 Task: Forward email with the signature Haven Turner with the subject Confirmation of a call from softage.8@softage.net to softage.4@softage.net and softage.5@softage.net with BCC to softage.6@softage.net with the message I appreciate your attention to detail and thoroughness in this project.
Action: Mouse moved to (941, 143)
Screenshot: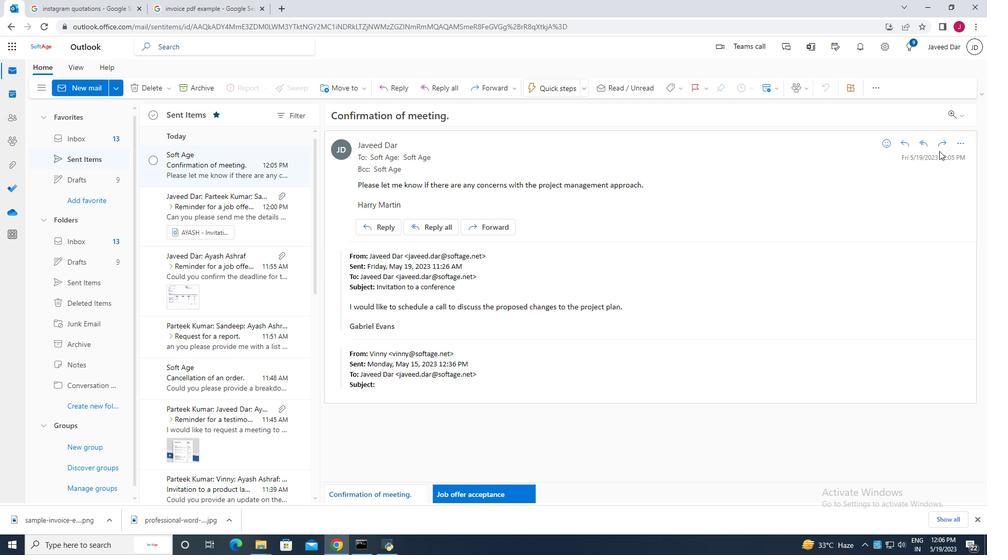 
Action: Mouse pressed left at (941, 143)
Screenshot: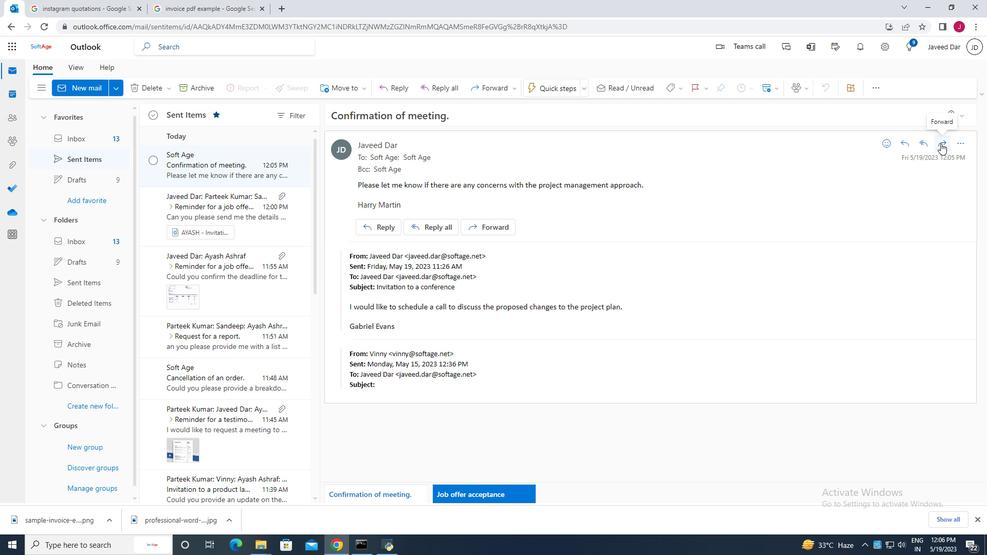 
Action: Mouse moved to (959, 120)
Screenshot: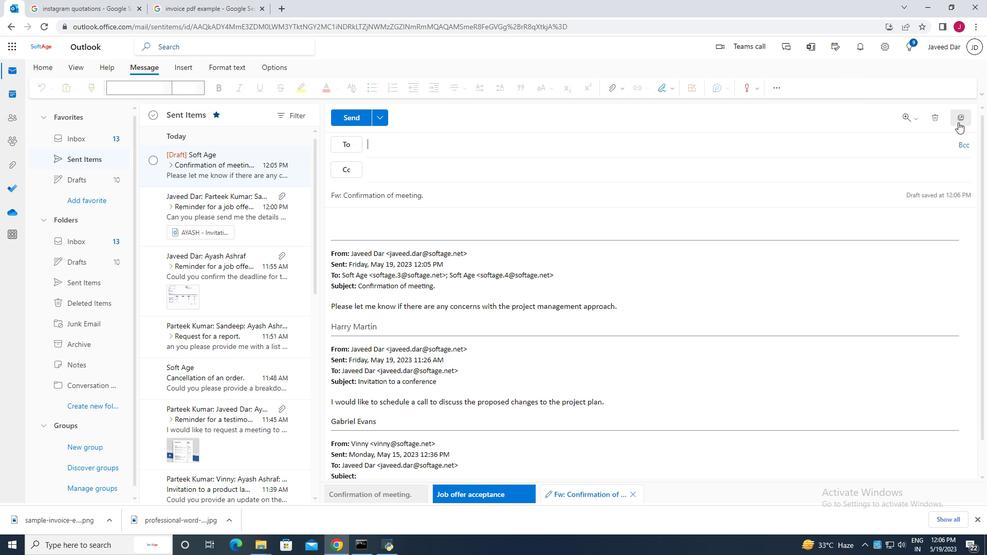 
Action: Mouse pressed left at (959, 120)
Screenshot: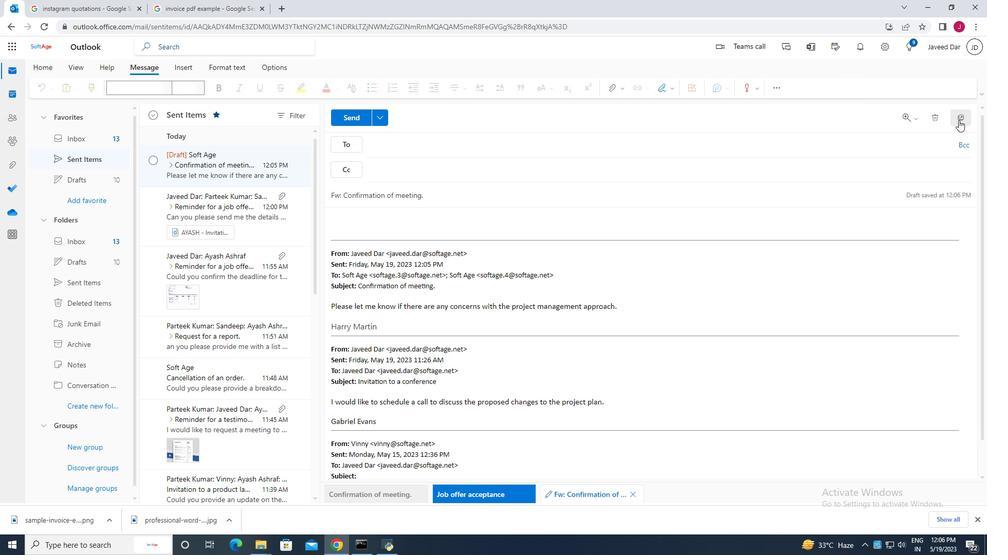 
Action: Mouse moved to (607, 20)
Screenshot: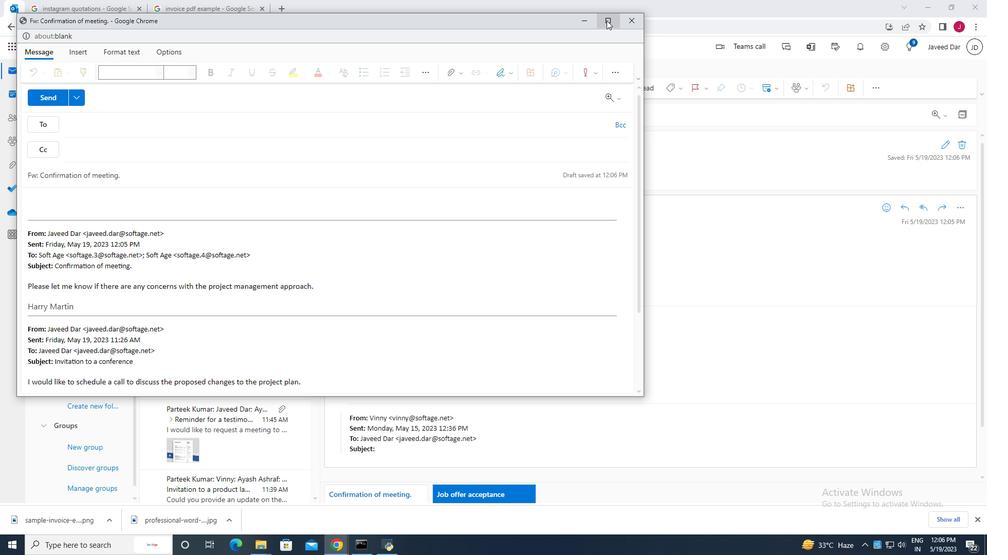 
Action: Mouse pressed left at (607, 20)
Screenshot: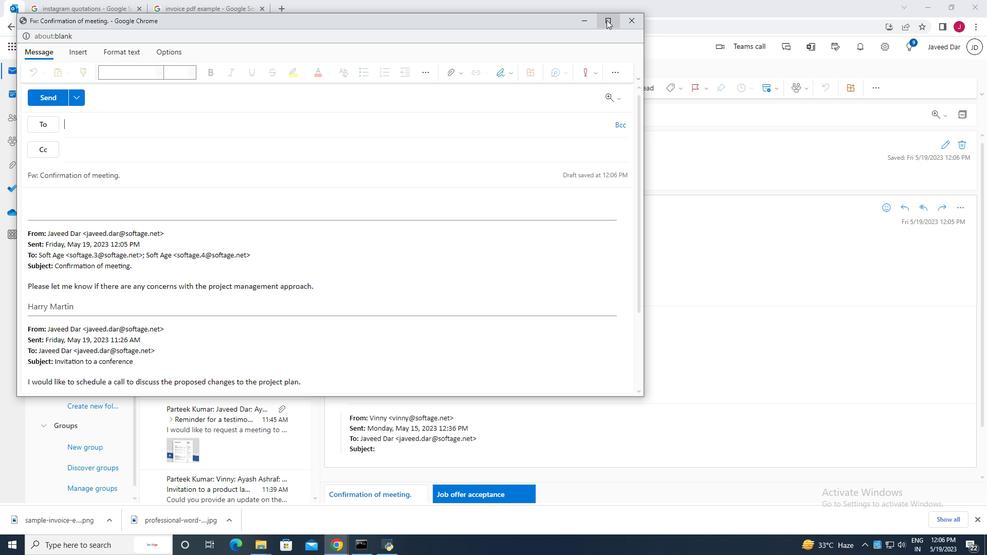 
Action: Mouse moved to (90, 110)
Screenshot: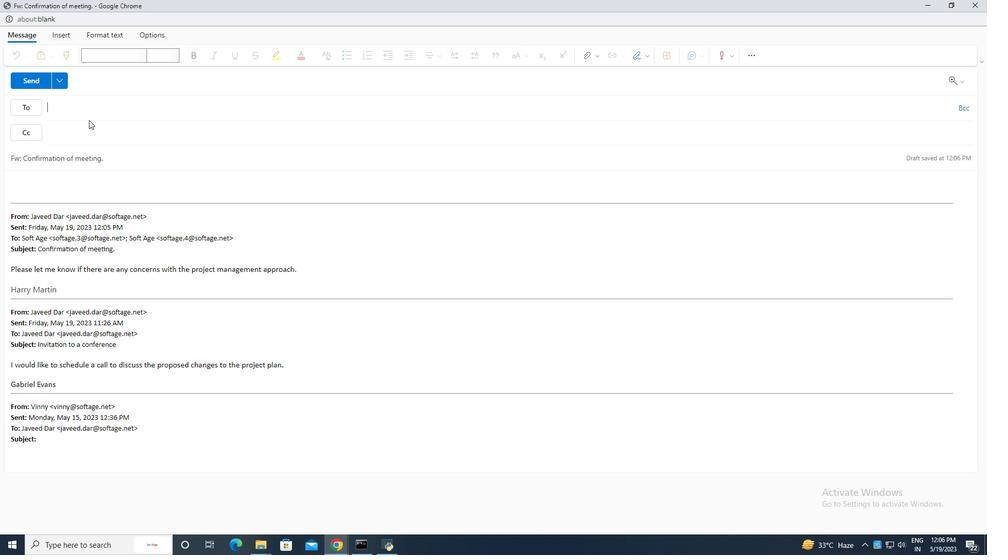 
Action: Mouse pressed left at (90, 110)
Screenshot: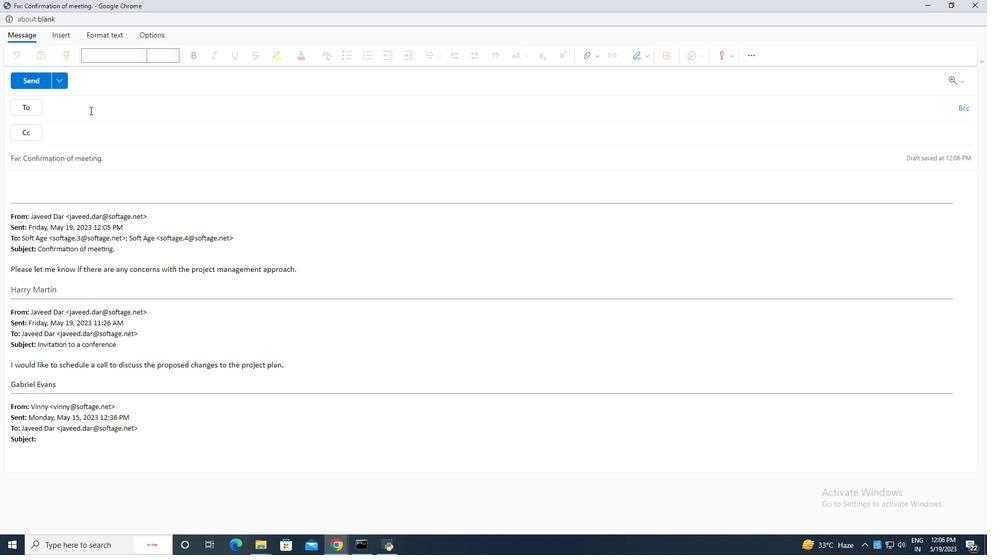 
Action: Mouse moved to (168, 201)
Screenshot: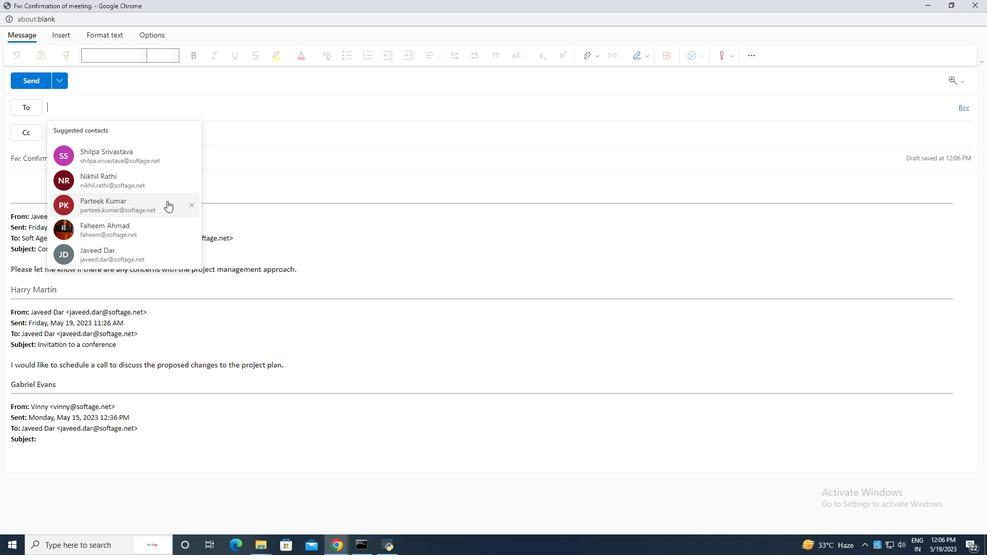 
Action: Mouse pressed left at (168, 201)
Screenshot: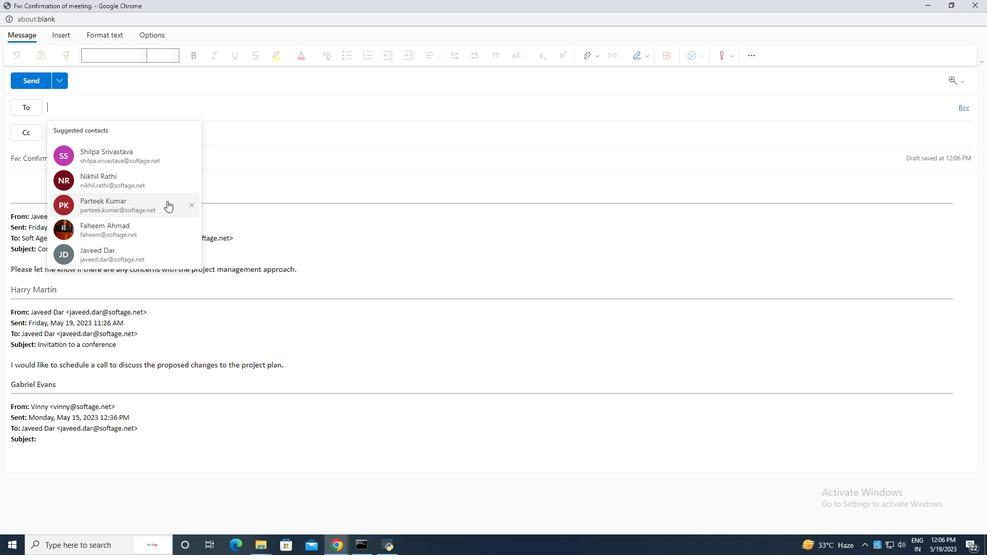 
Action: Mouse moved to (147, 106)
Screenshot: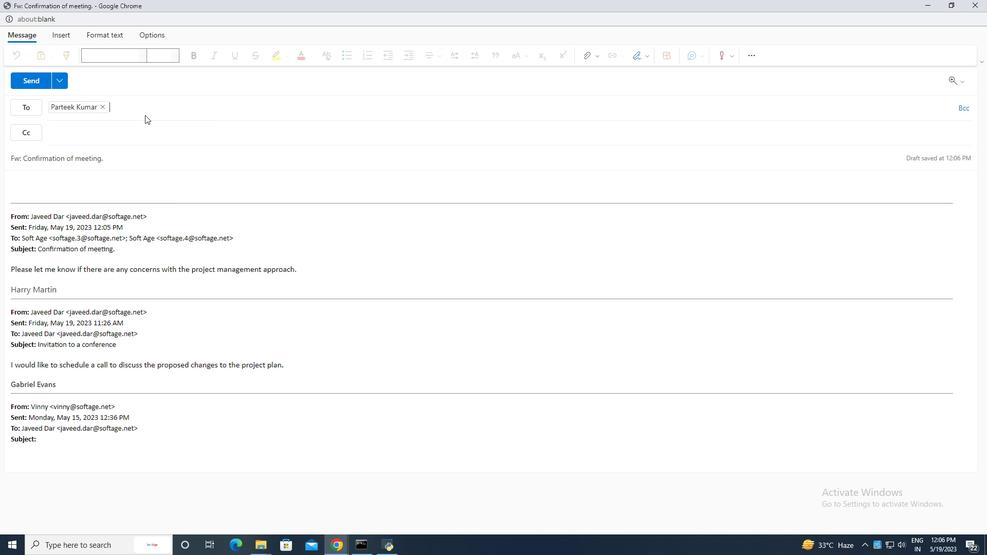 
Action: Mouse pressed left at (147, 106)
Screenshot: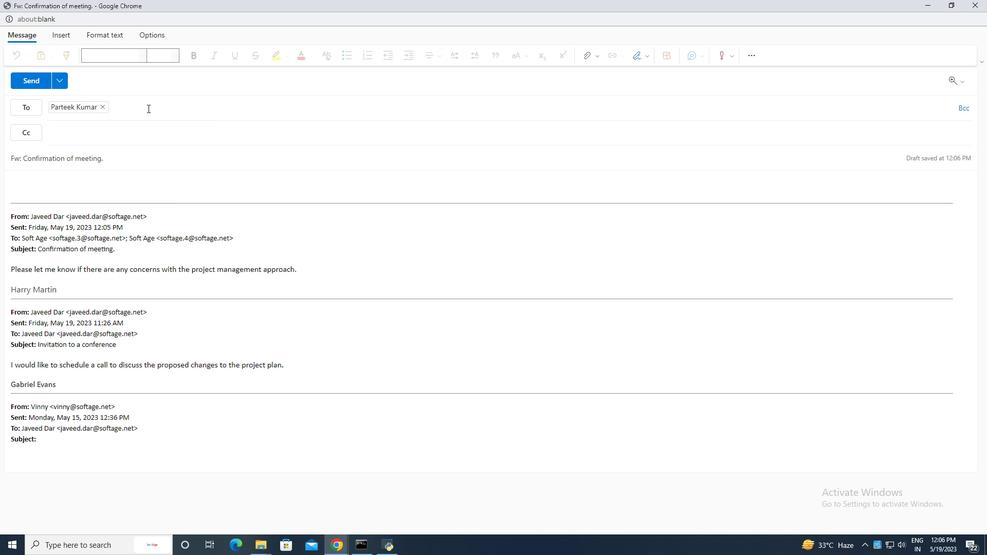 
Action: Mouse moved to (182, 162)
Screenshot: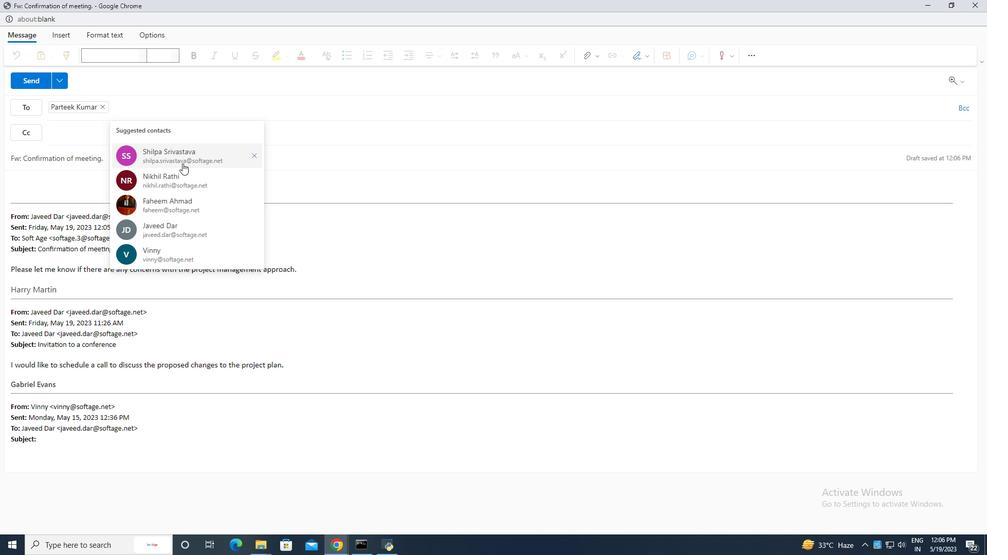 
Action: Key pressed ayy
Screenshot: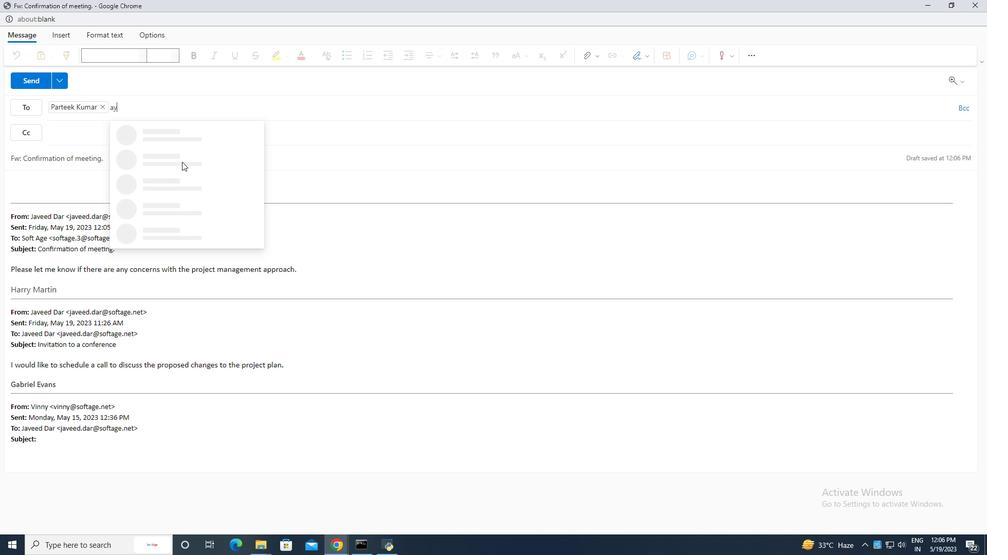 
Action: Mouse moved to (203, 148)
Screenshot: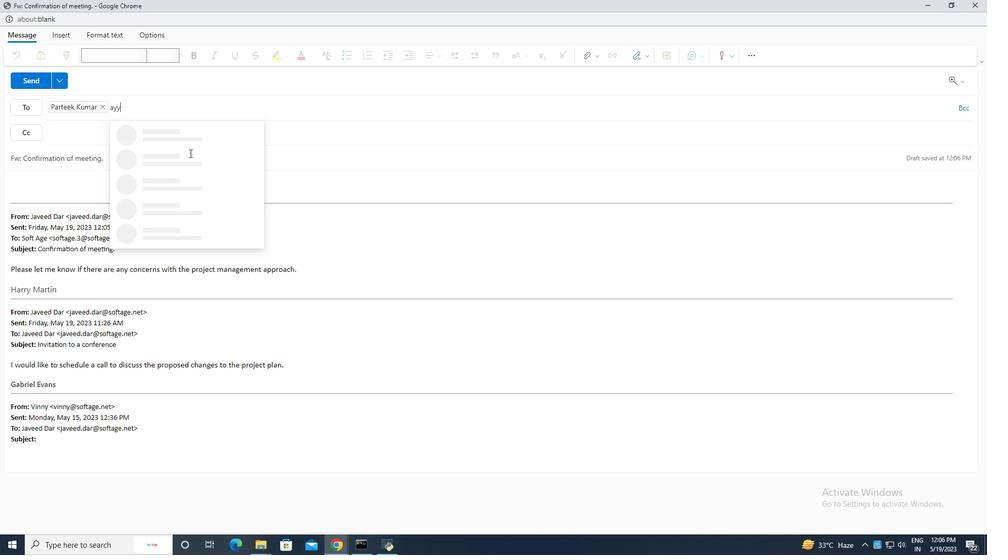 
Action: Key pressed <Key.backspace>
Screenshot: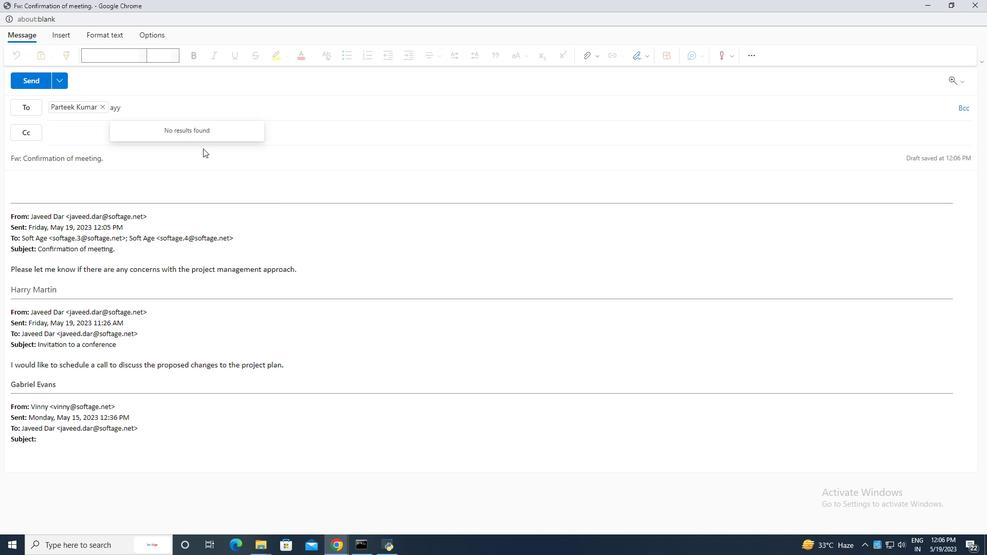 
Action: Mouse moved to (218, 159)
Screenshot: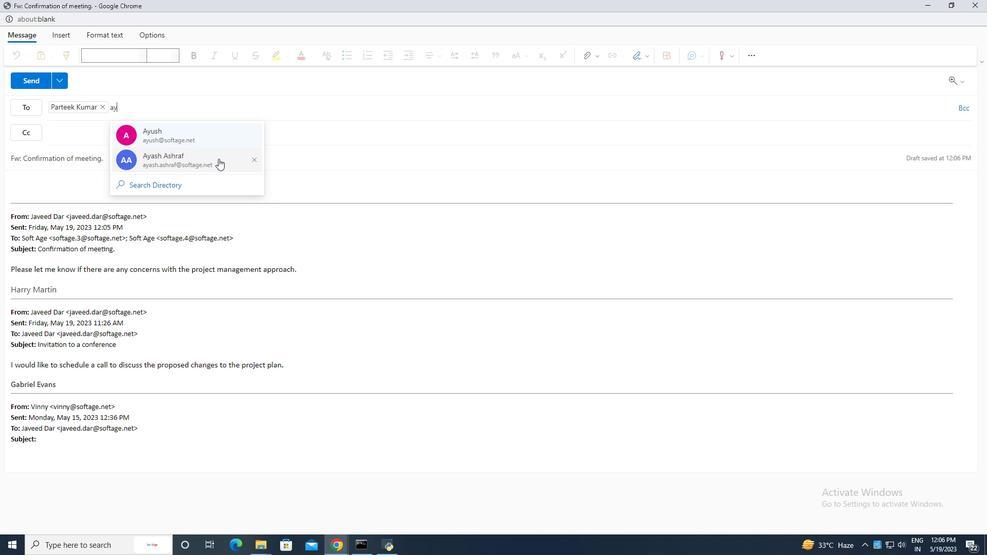 
Action: Mouse pressed left at (218, 159)
Screenshot: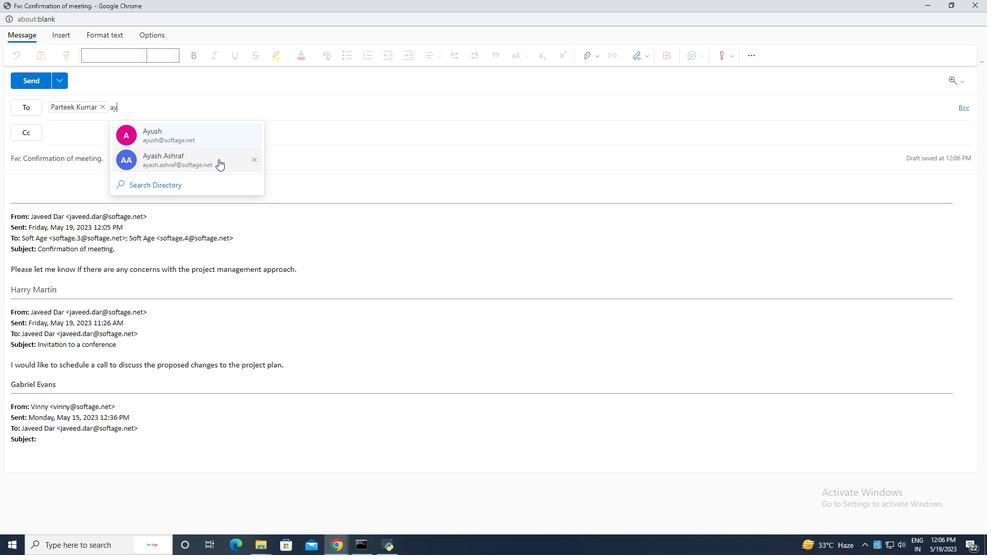 
Action: Mouse moved to (141, 135)
Screenshot: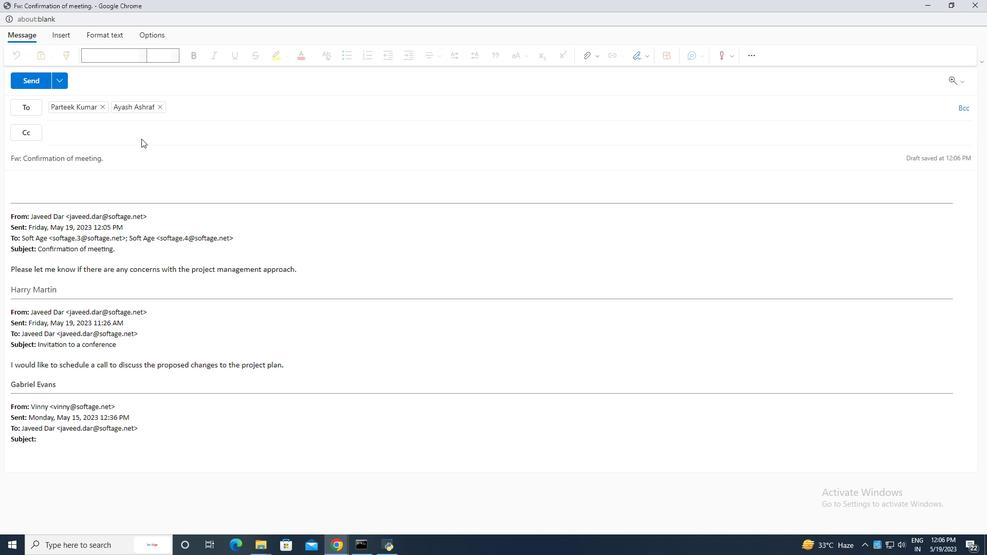 
Action: Mouse pressed left at (141, 135)
Screenshot: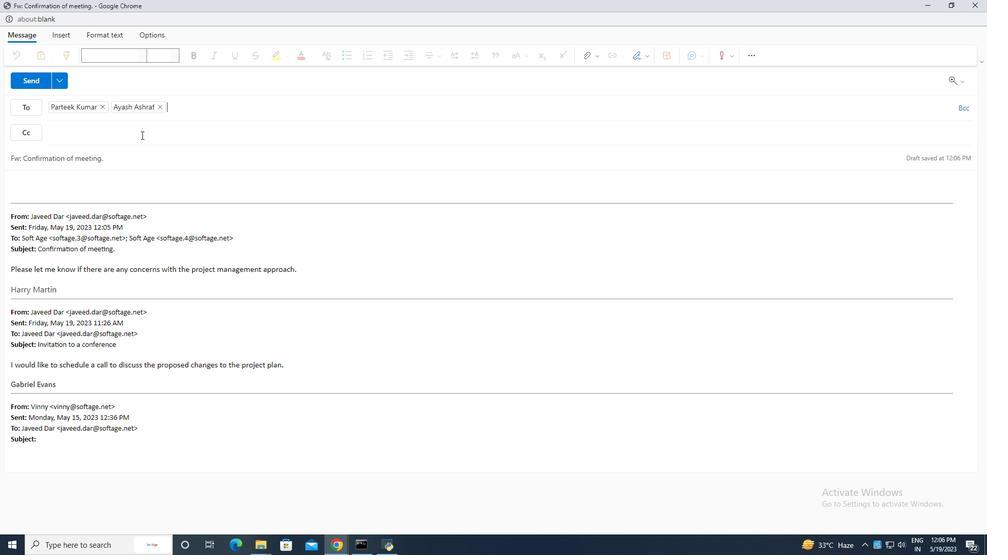 
Action: Mouse moved to (229, 109)
Screenshot: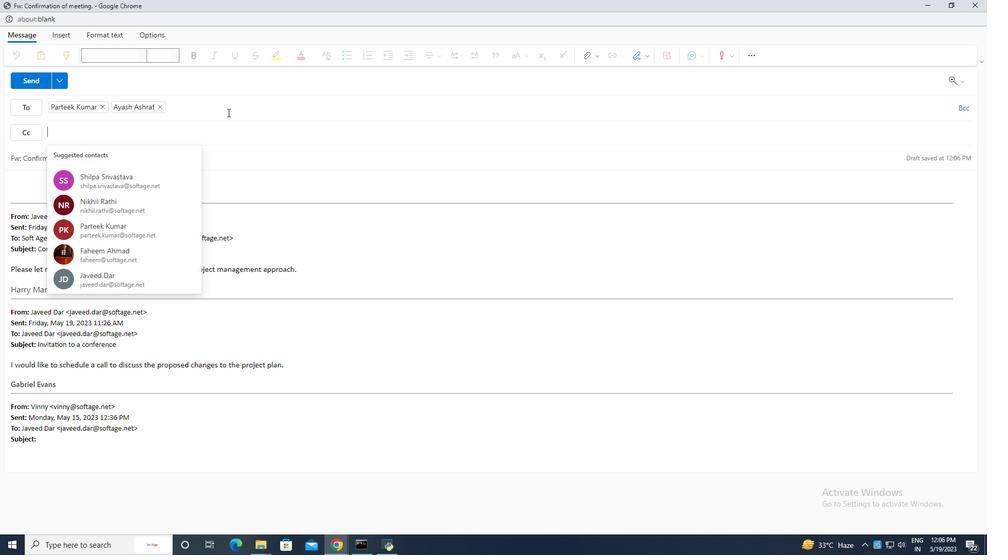 
Action: Mouse pressed left at (229, 109)
Screenshot: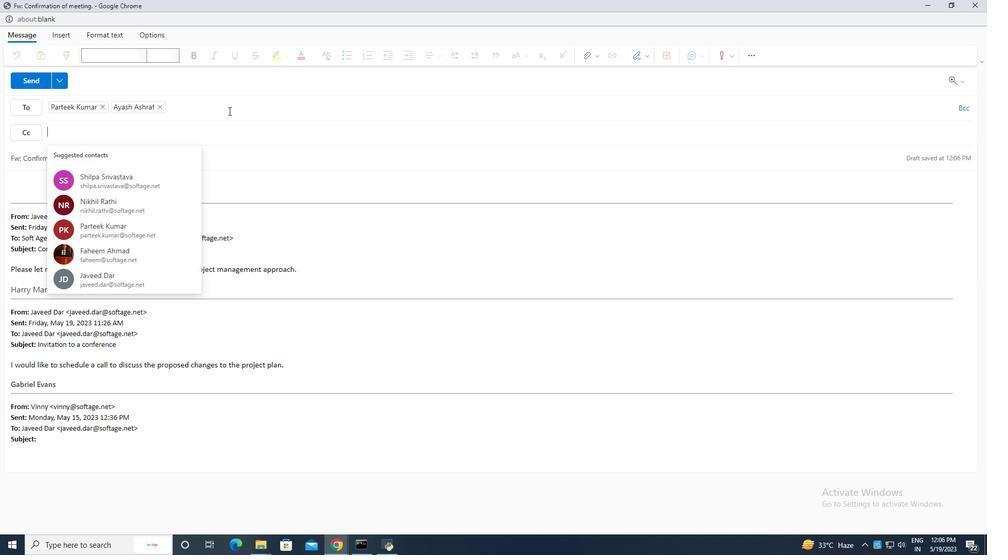 
Action: Mouse moved to (126, 161)
Screenshot: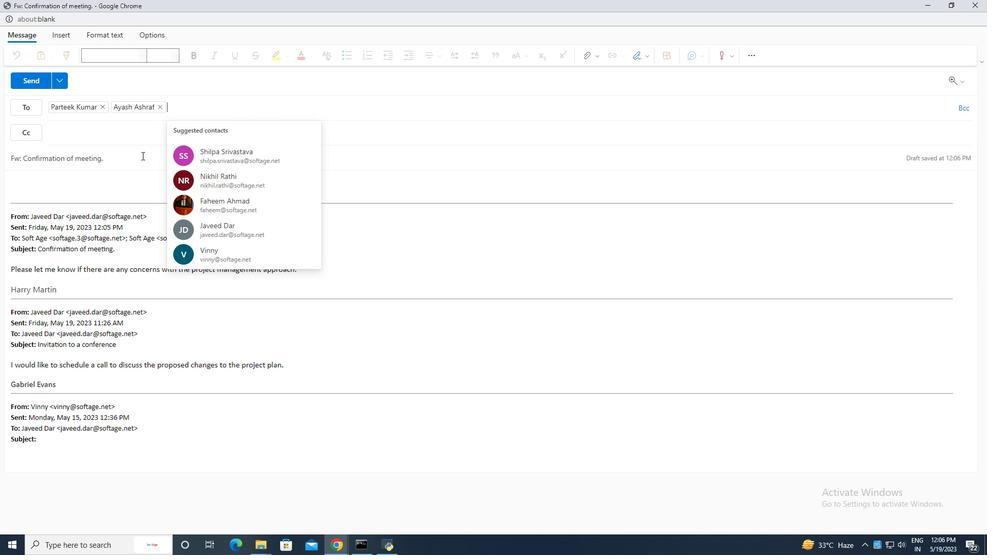 
Action: Mouse pressed left at (126, 161)
Screenshot: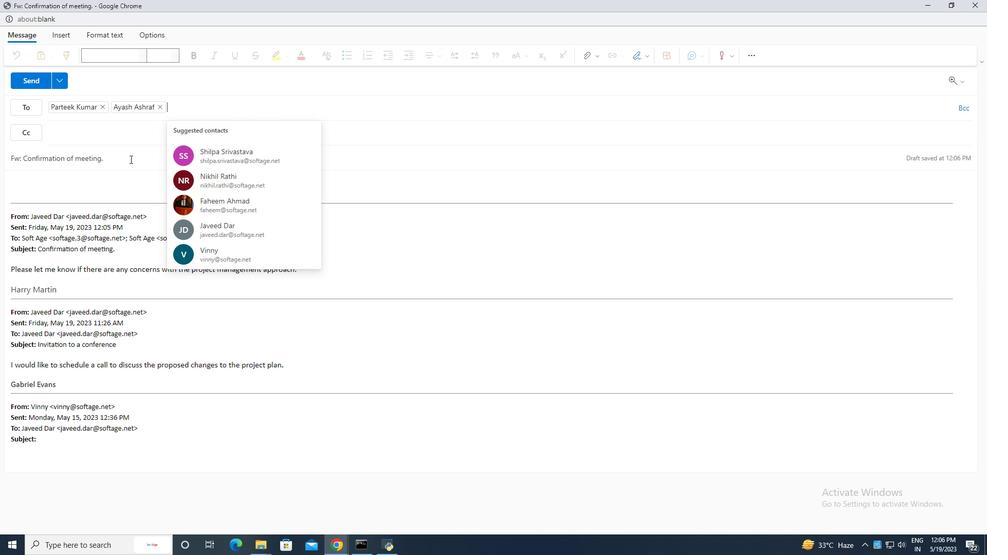 
Action: Key pressed <Key.backspace><Key.backspace><Key.backspace><Key.backspace><Key.backspace><Key.backspace><Key.backspace><Key.backspace><Key.backspace><Key.backspace><Key.backspace><Key.backspace><Key.backspace><Key.backspace><Key.backspace><Key.backspace><Key.backspace><Key.backspace><Key.backspace><Key.backspace><Key.backspace><Key.backspace><Key.backspace><Key.backspace><Key.backspace><Key.backspace><Key.backspace><Key.backspace><Key.backspace><Key.backspace><Key.backspace><Key.backspace><Key.caps_lock>C<Key.caps_lock>onfirmation<Key.space>of<Key.space>call<Key.space><Key.backspace>.
Screenshot: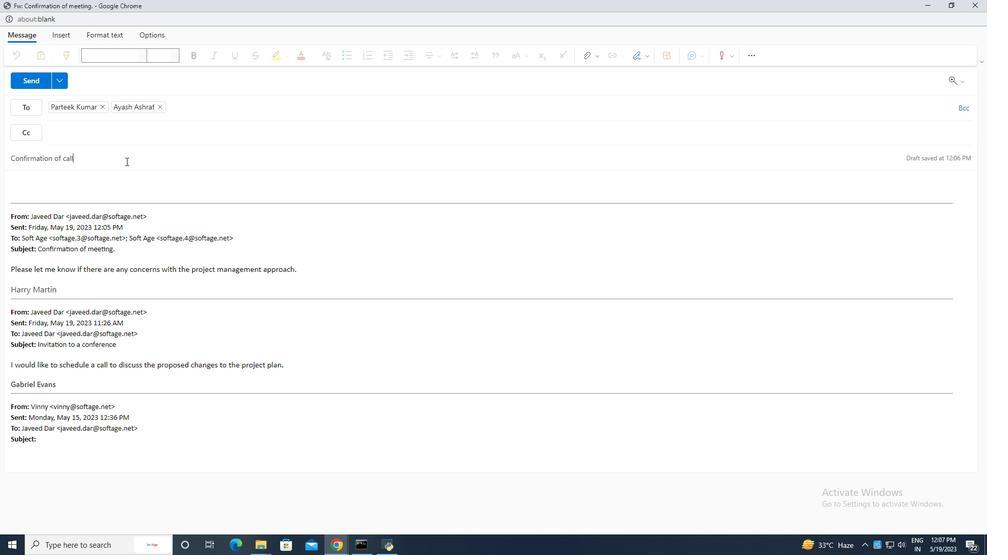
Action: Mouse moved to (121, 183)
Screenshot: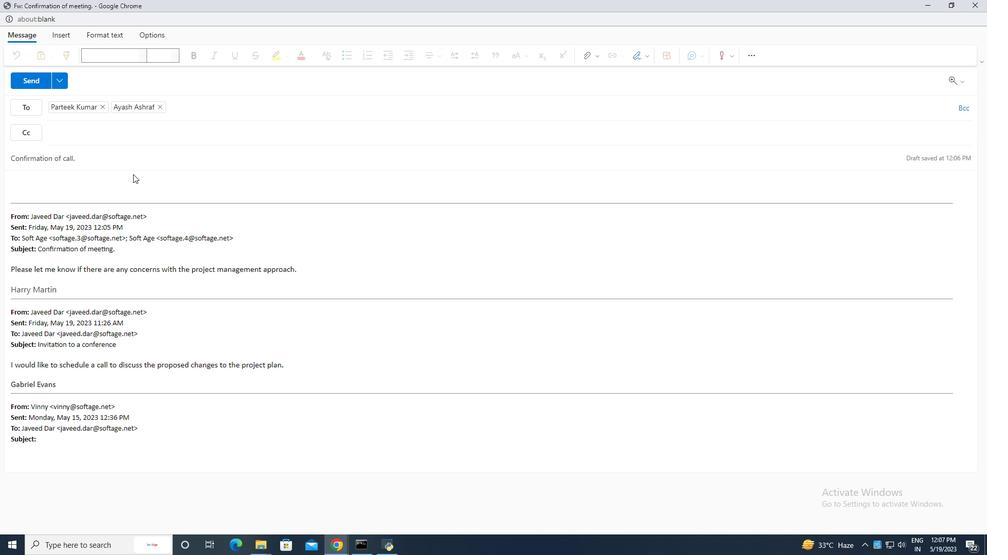 
Action: Mouse pressed left at (121, 183)
Screenshot: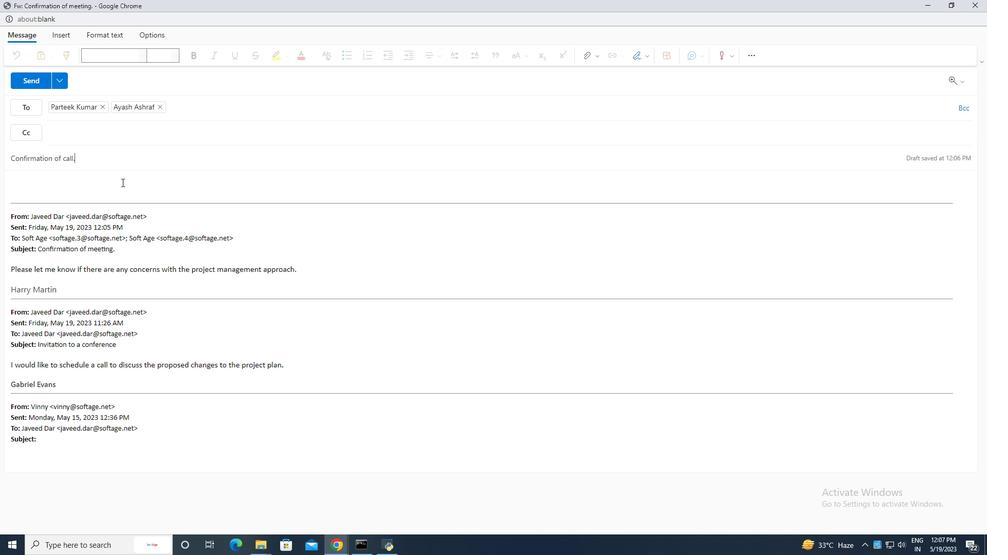 
Action: Key pressed <Key.caps_lock>I<Key.caps_lock><Key.space>appreciate<Key.space>your<Key.space>attention<Key.space>to<Key.space>detail<Key.space>and<Key.space>throughness<Key.space>in<Key.space>this<Key.space>project
Screenshot: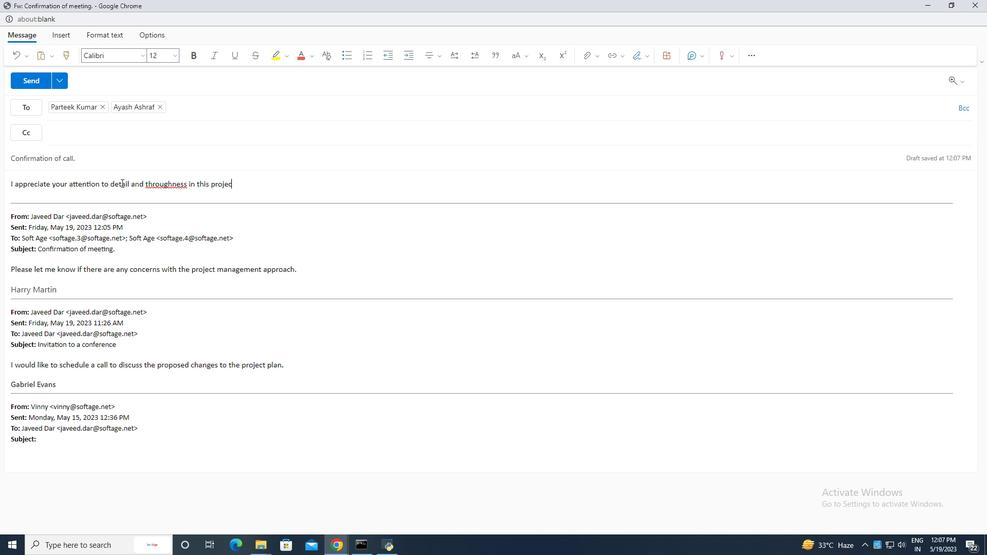 
Action: Mouse moved to (151, 185)
Screenshot: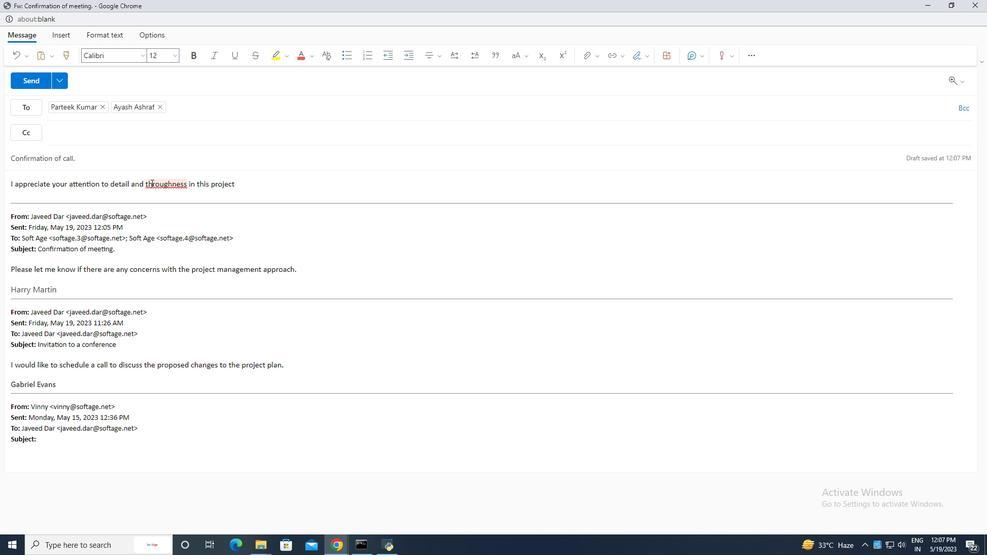 
Action: Mouse pressed left at (151, 185)
Screenshot: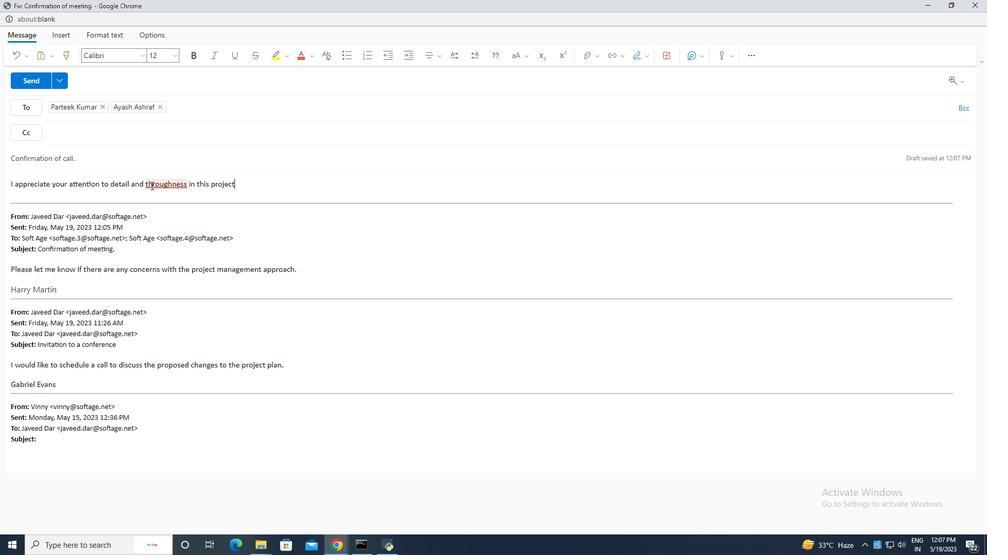 
Action: Mouse moved to (154, 187)
Screenshot: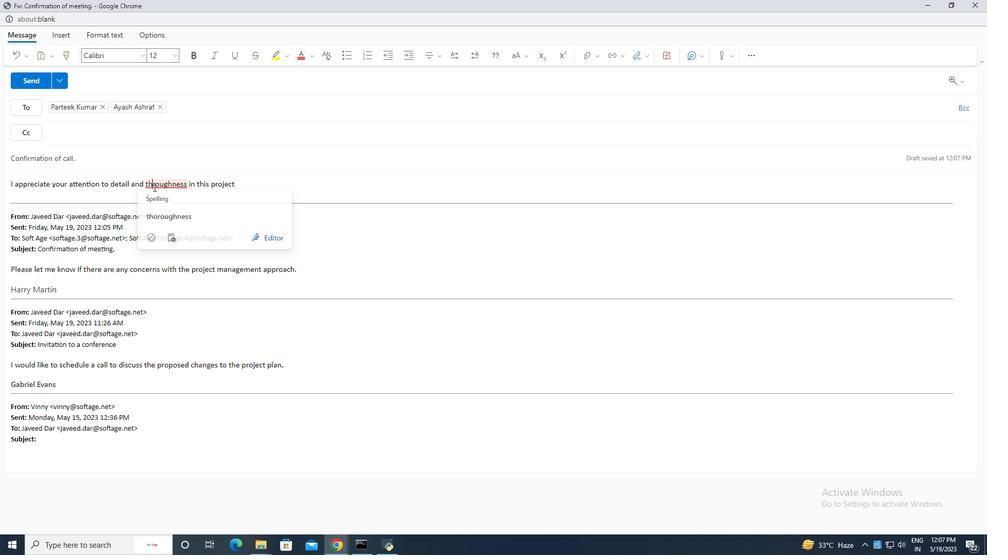 
Action: Key pressed o
Screenshot: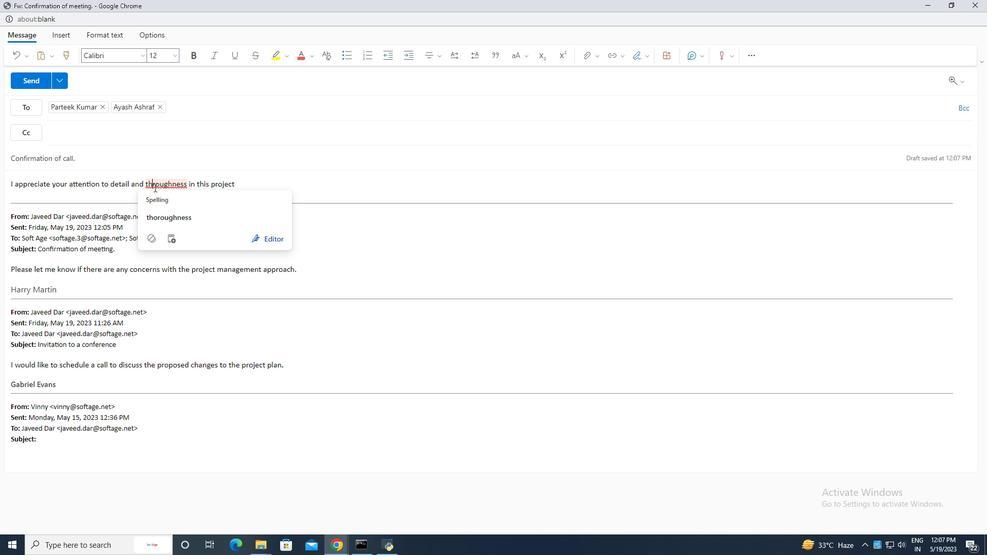 
Action: Mouse moved to (238, 188)
Screenshot: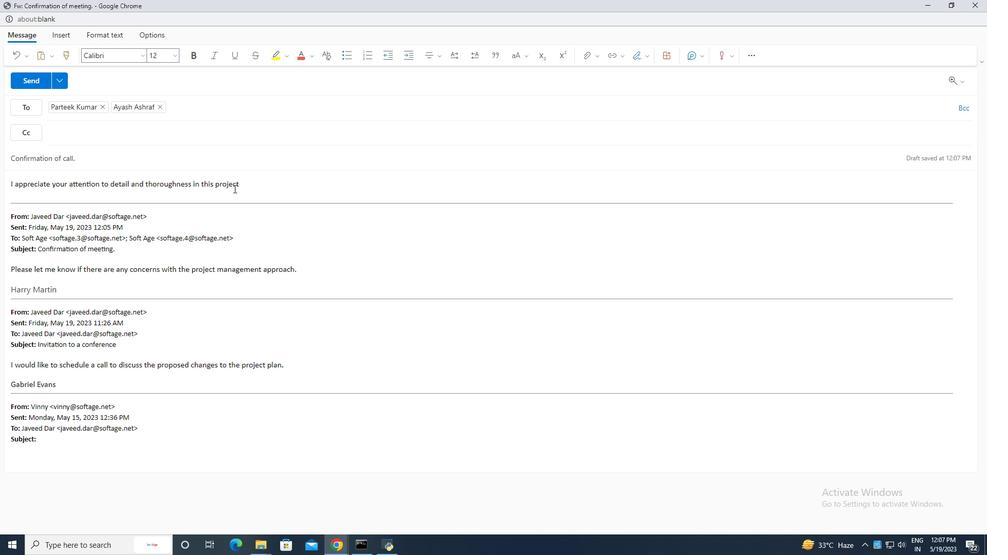 
Action: Mouse pressed left at (238, 188)
Screenshot: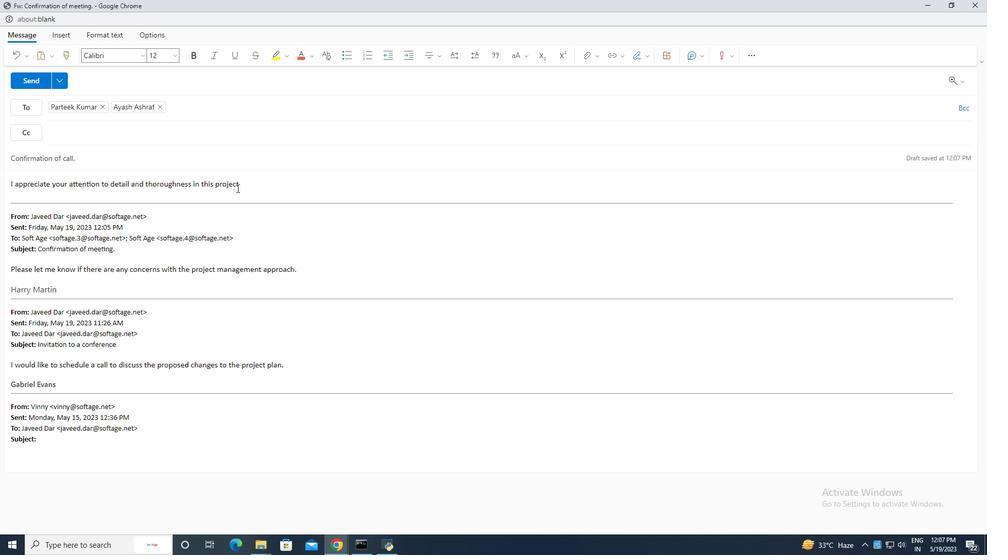 
Action: Mouse moved to (251, 186)
Screenshot: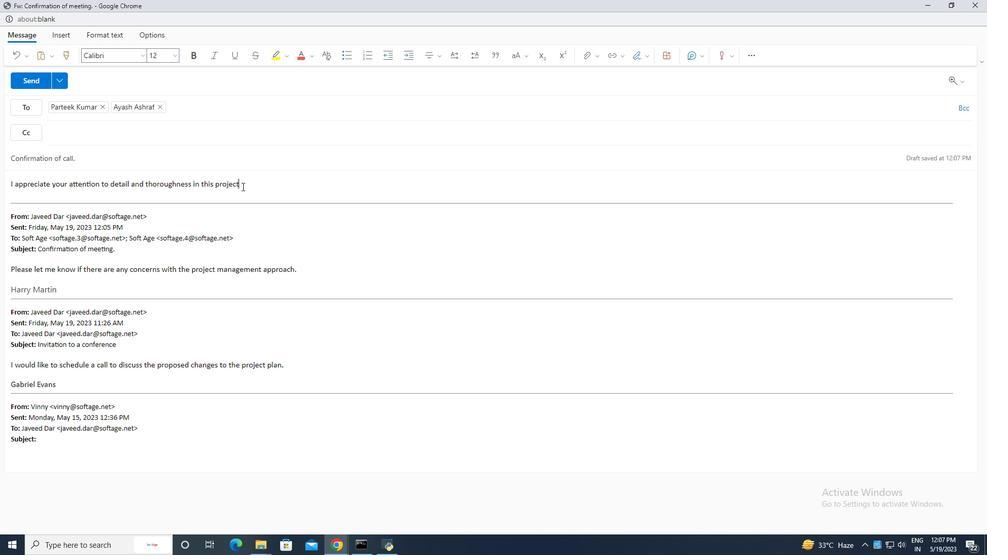 
Action: Key pressed .
Screenshot: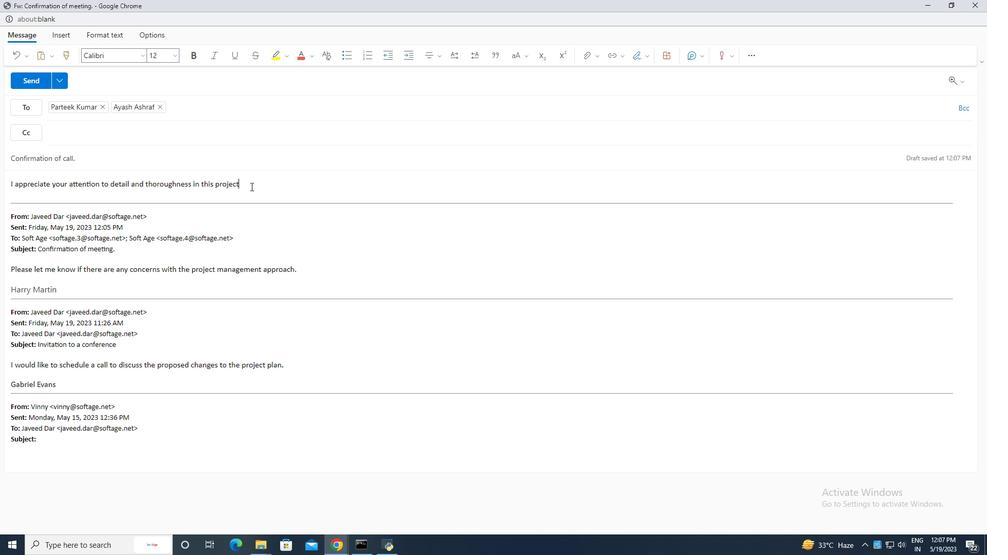 
Action: Mouse moved to (162, 106)
Screenshot: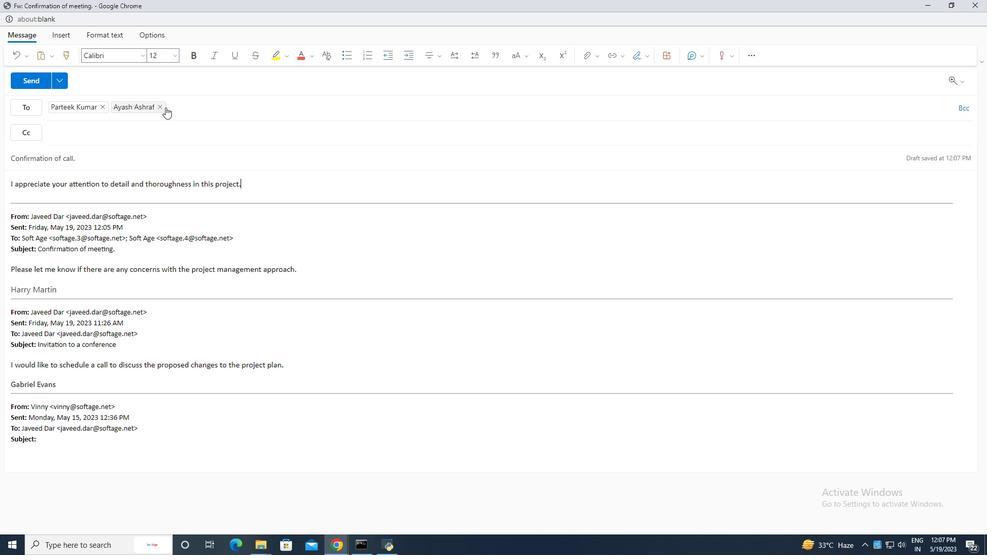 
Action: Mouse pressed left at (162, 106)
Screenshot: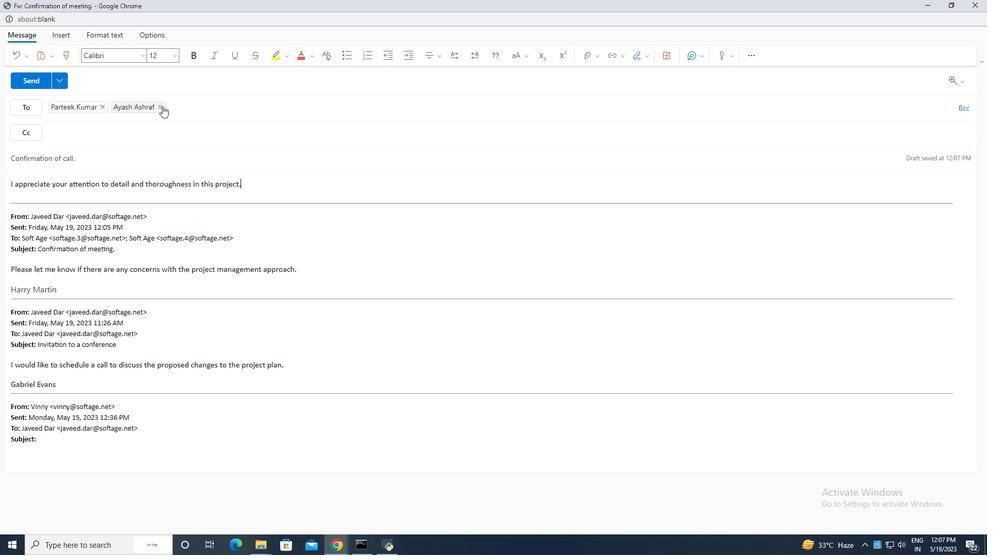 
Action: Mouse moved to (108, 110)
Screenshot: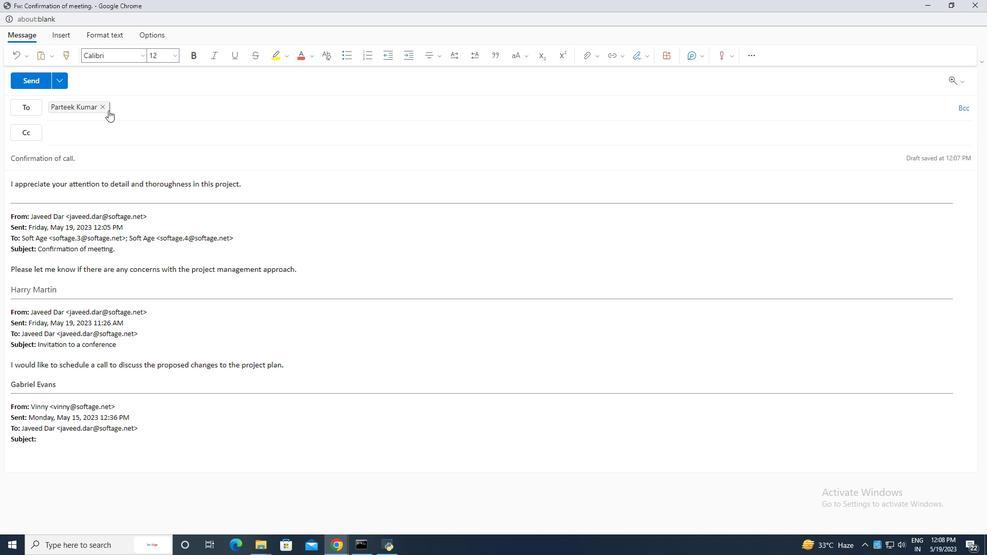 
Action: Mouse pressed left at (108, 110)
Screenshot: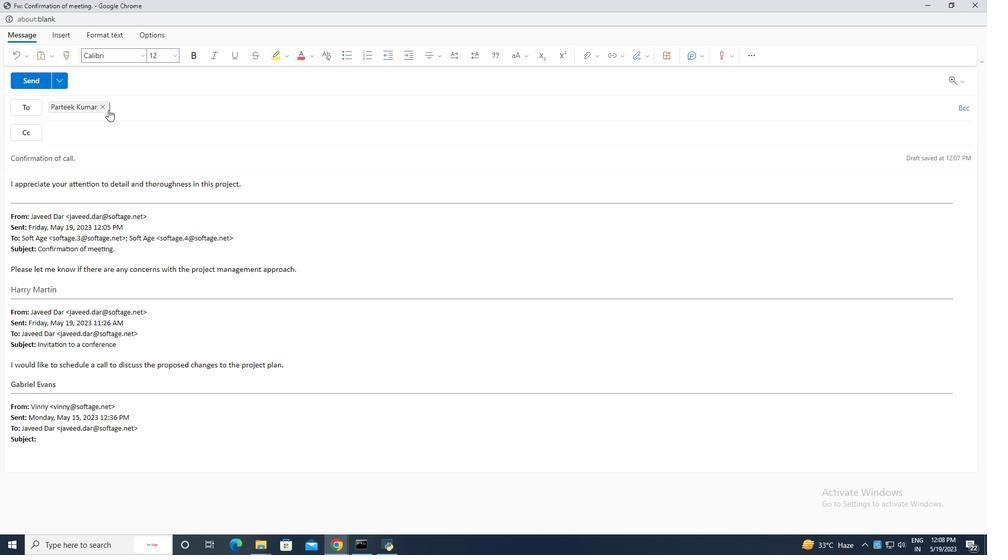 
Action: Mouse moved to (104, 106)
Screenshot: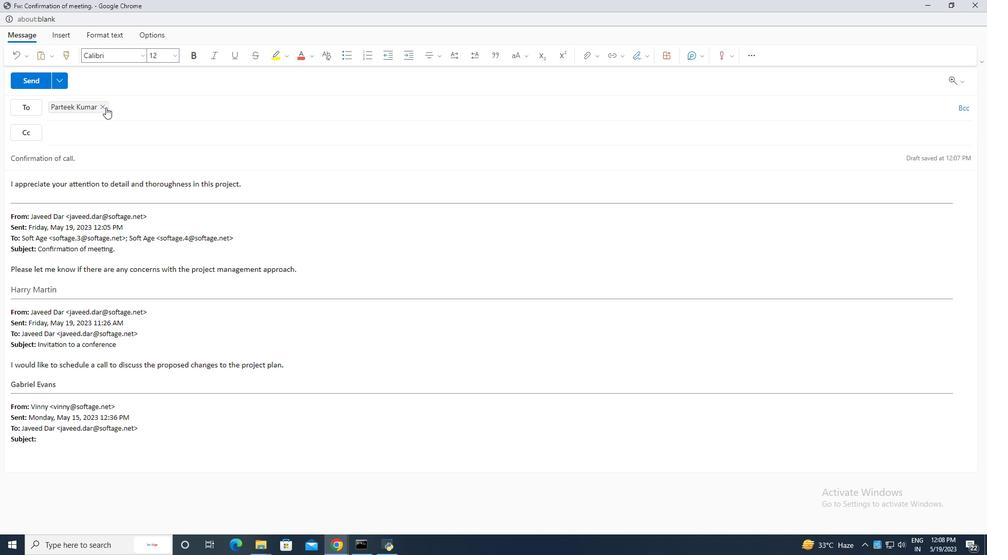 
Action: Mouse pressed left at (104, 106)
Screenshot: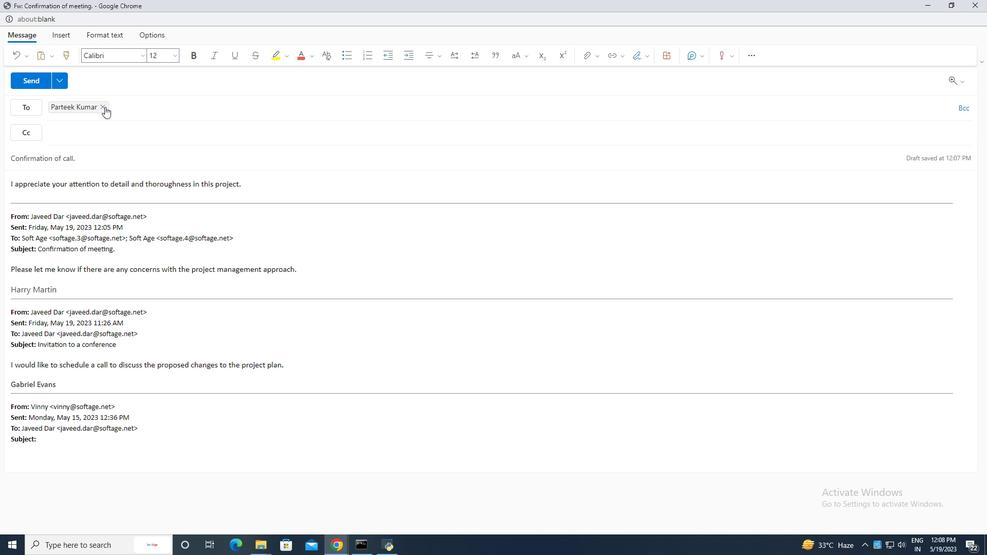 
Action: Mouse moved to (106, 108)
Screenshot: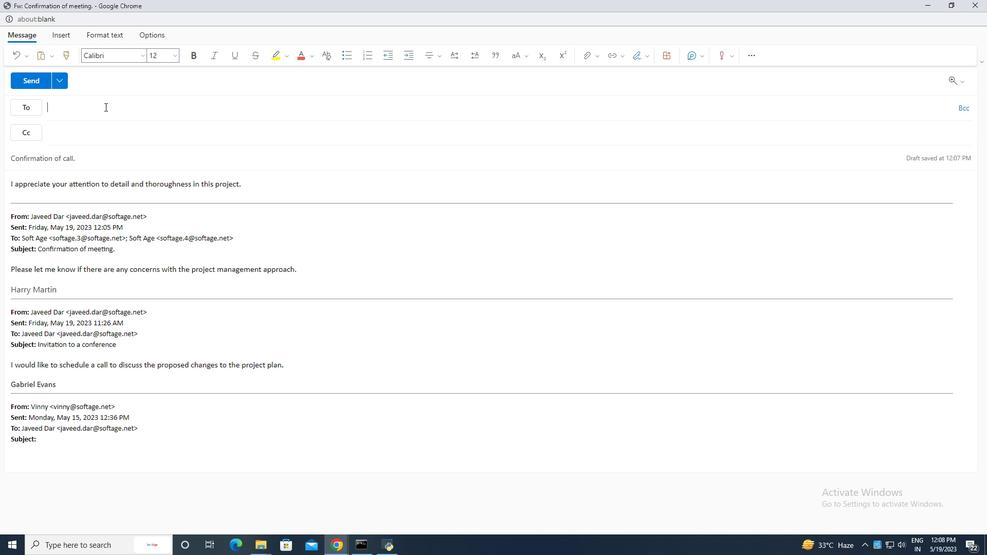 
Action: Mouse pressed left at (106, 108)
Screenshot: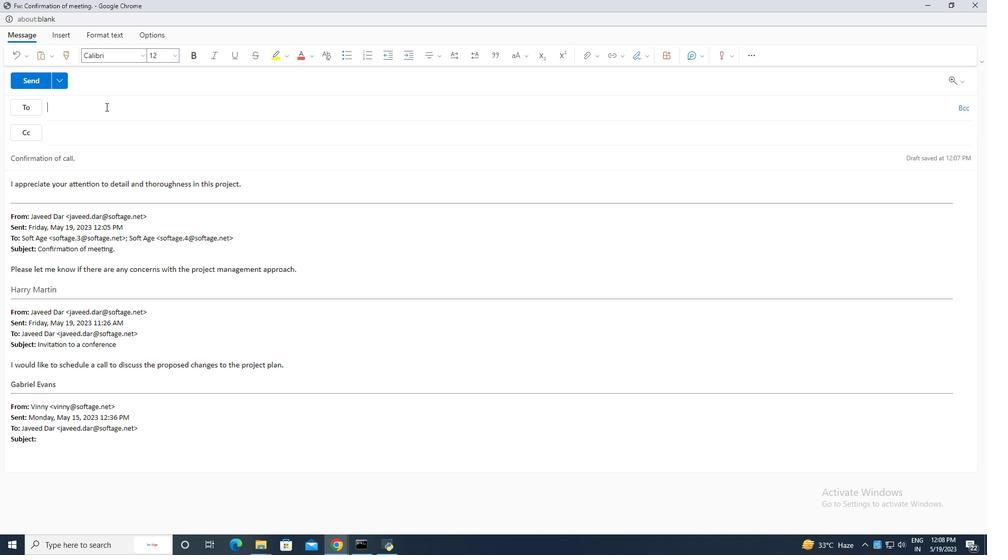 
Action: Mouse moved to (108, 108)
Screenshot: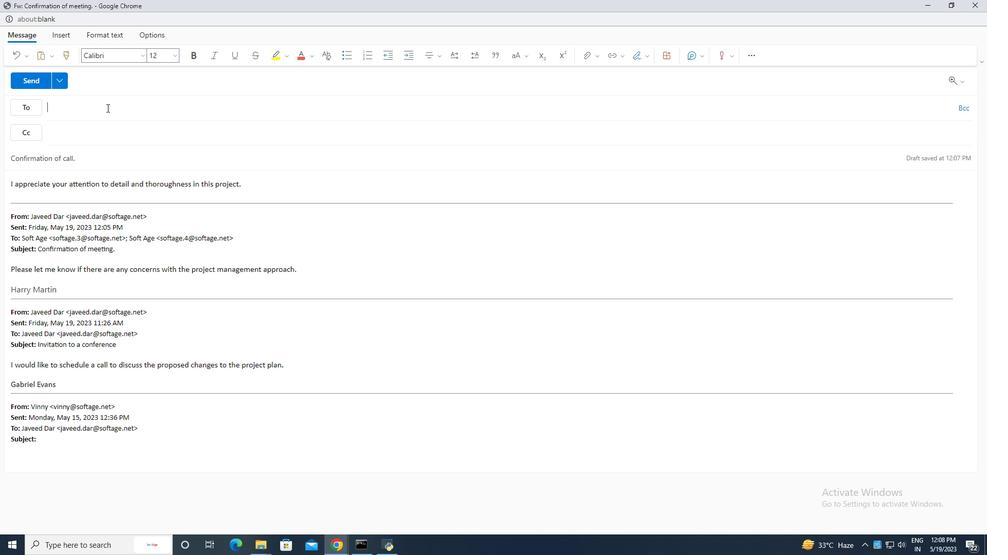 
Action: Key pressed sog<Key.backspace>ftage.4
Screenshot: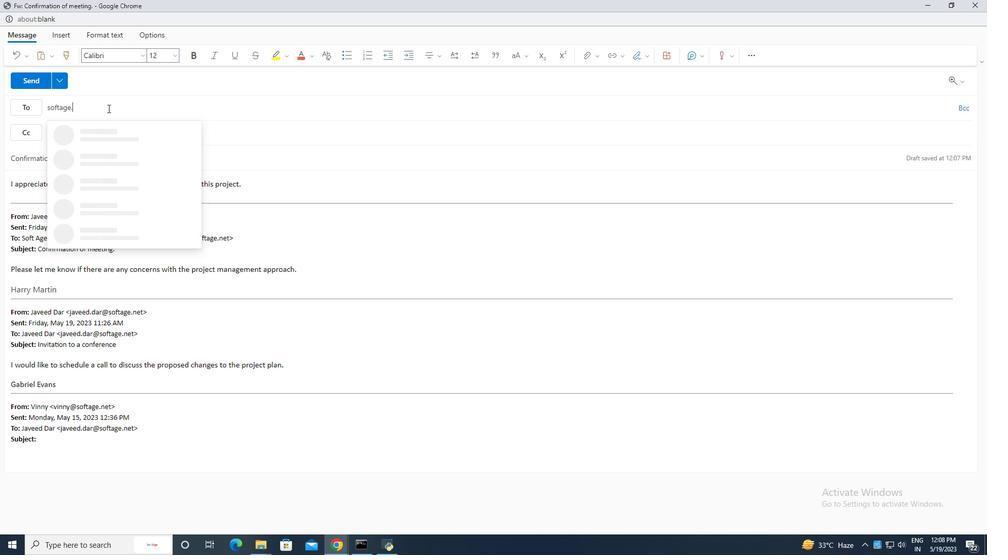 
Action: Mouse moved to (110, 135)
Screenshot: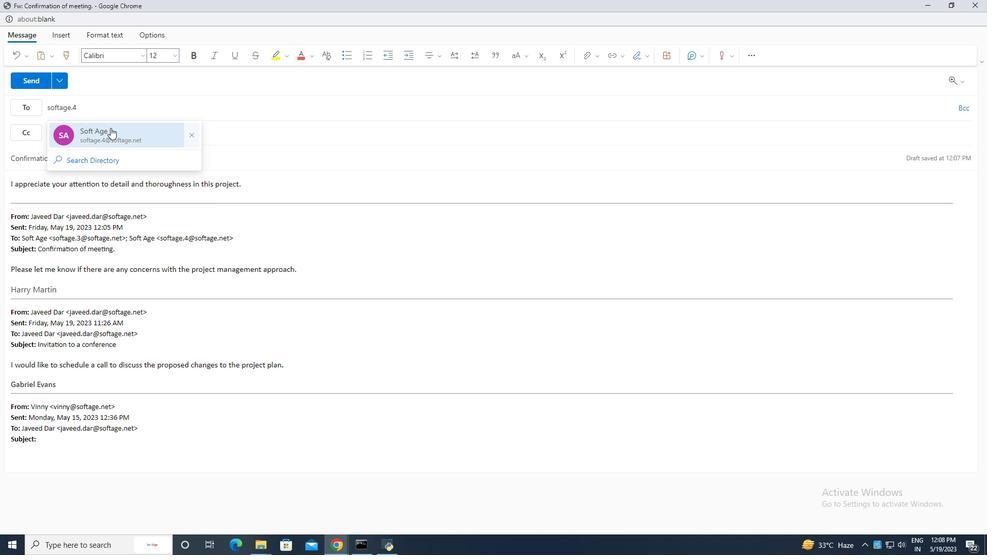 
Action: Mouse pressed left at (110, 135)
Screenshot: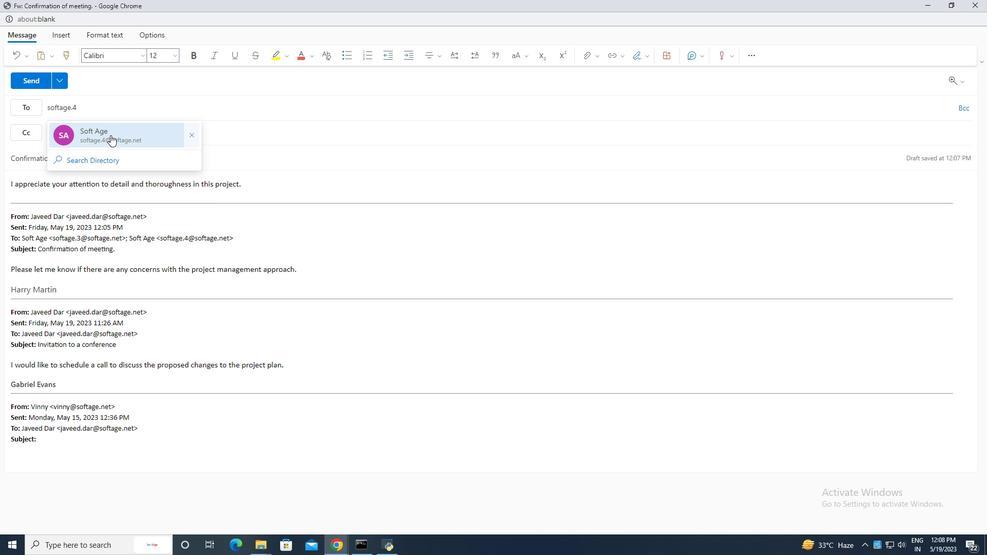 
Action: Mouse moved to (119, 114)
Screenshot: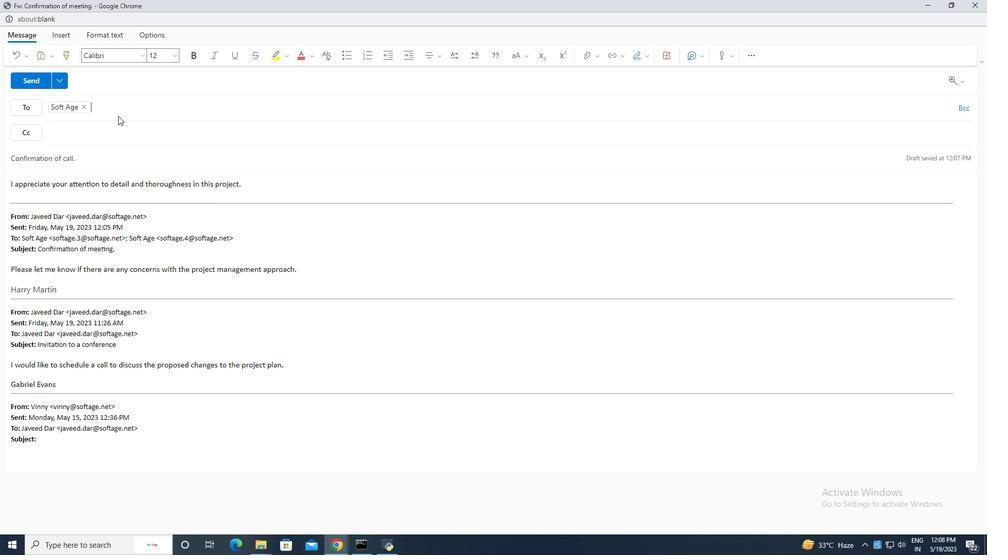 
Action: Key pressed softage.5
Screenshot: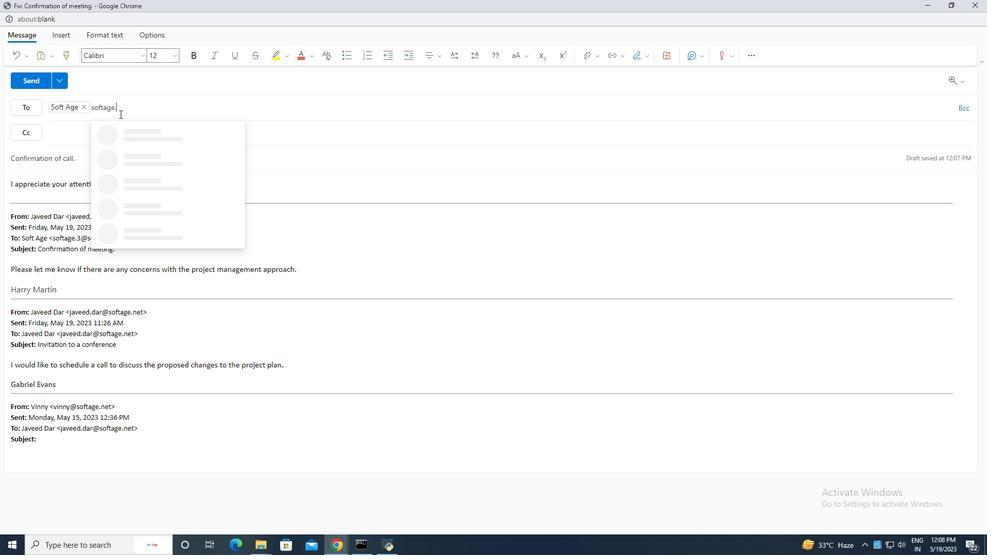 
Action: Mouse moved to (144, 133)
Screenshot: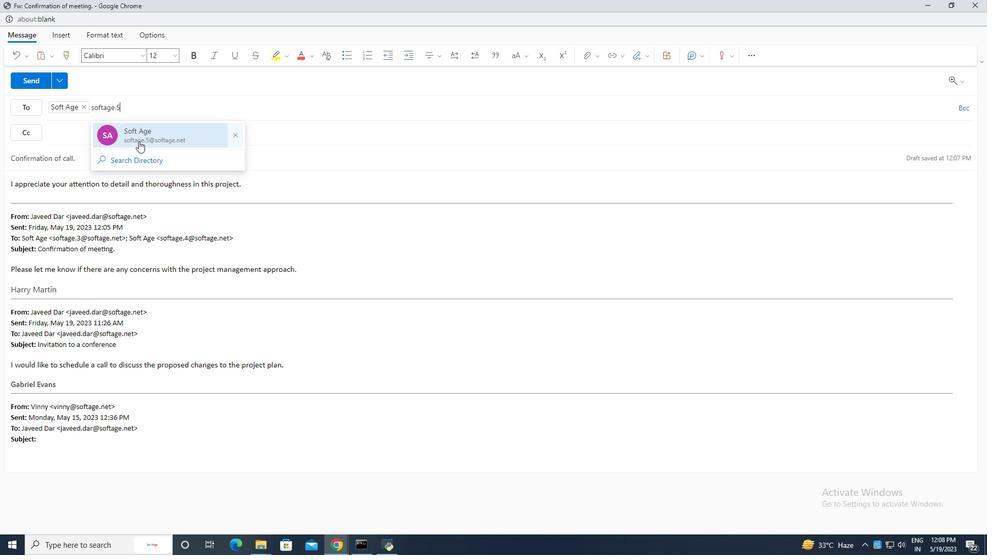 
Action: Mouse pressed left at (144, 133)
Screenshot: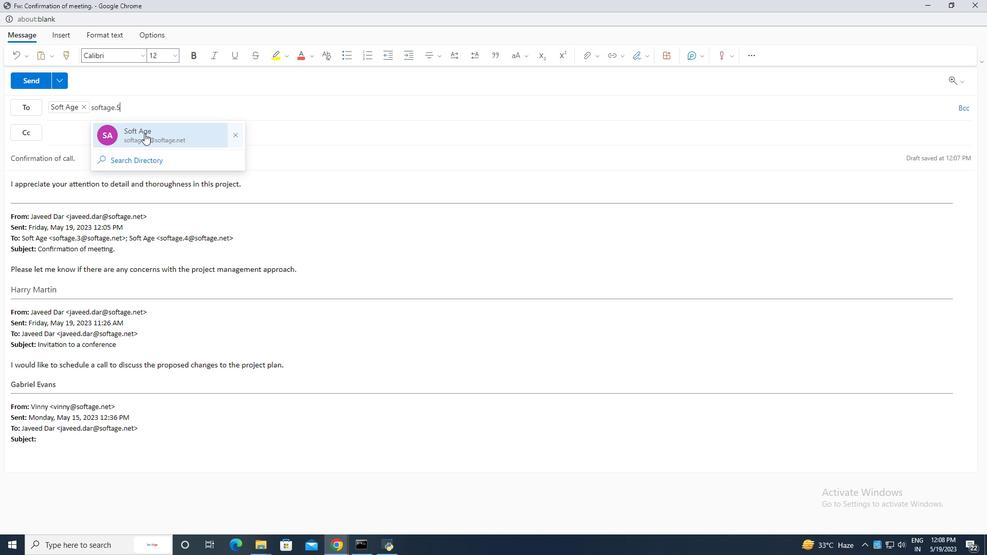 
Action: Mouse moved to (961, 109)
Screenshot: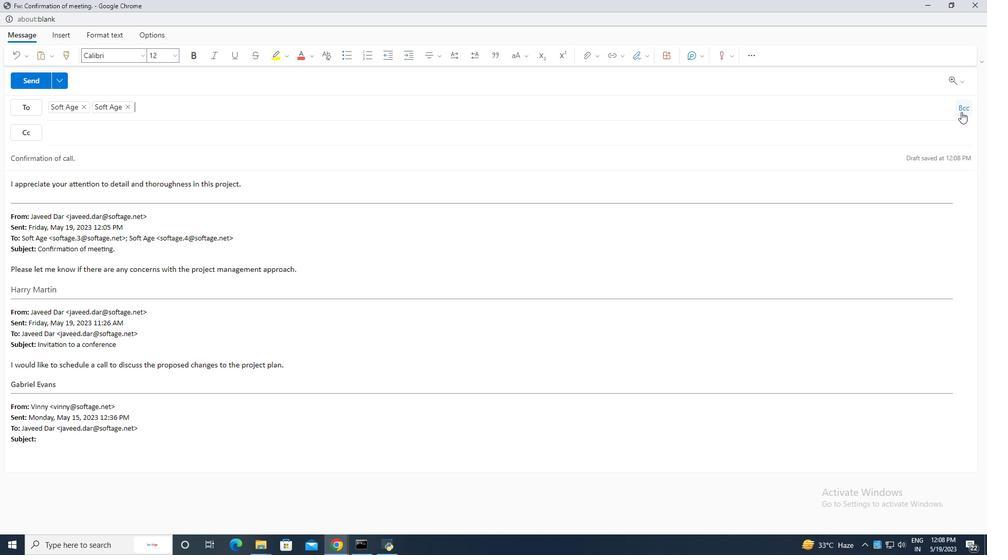 
Action: Mouse pressed left at (961, 109)
Screenshot: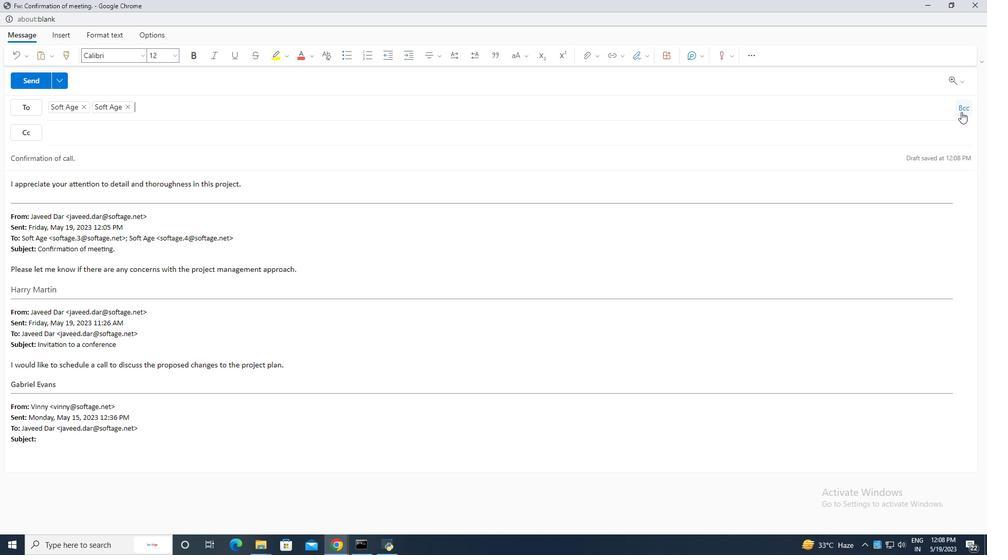 
Action: Mouse moved to (120, 161)
Screenshot: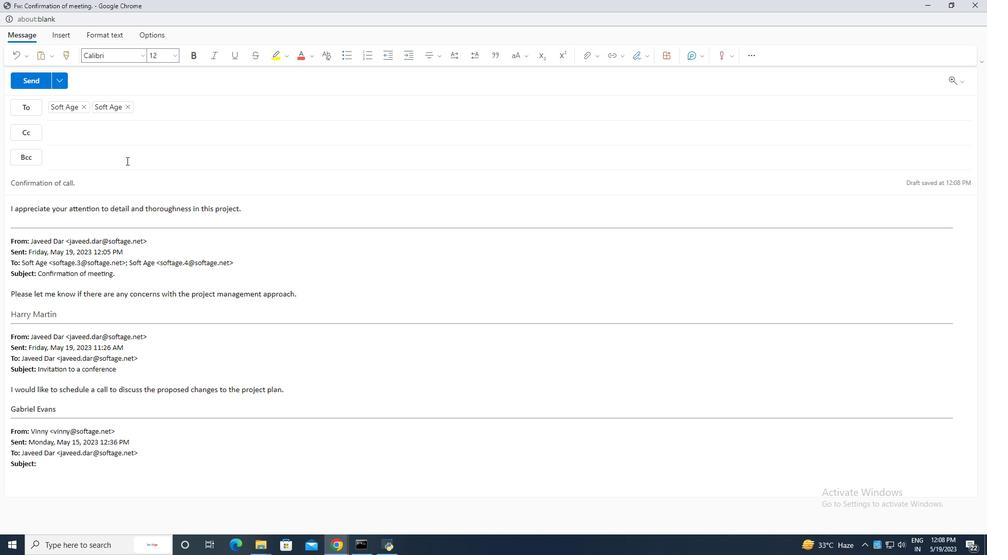 
Action: Key pressed softage.6
Screenshot: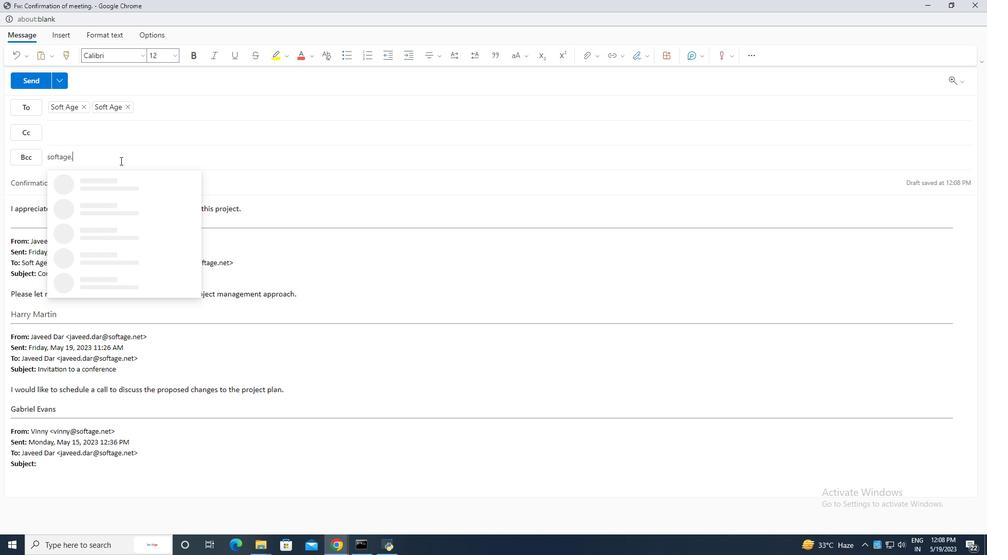 
Action: Mouse moved to (127, 205)
Screenshot: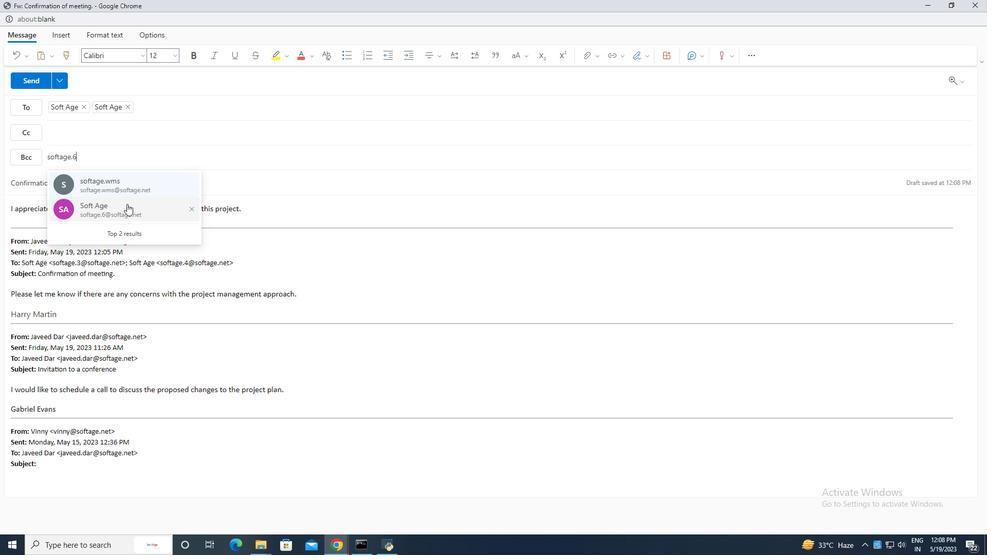 
Action: Mouse pressed left at (127, 205)
Screenshot: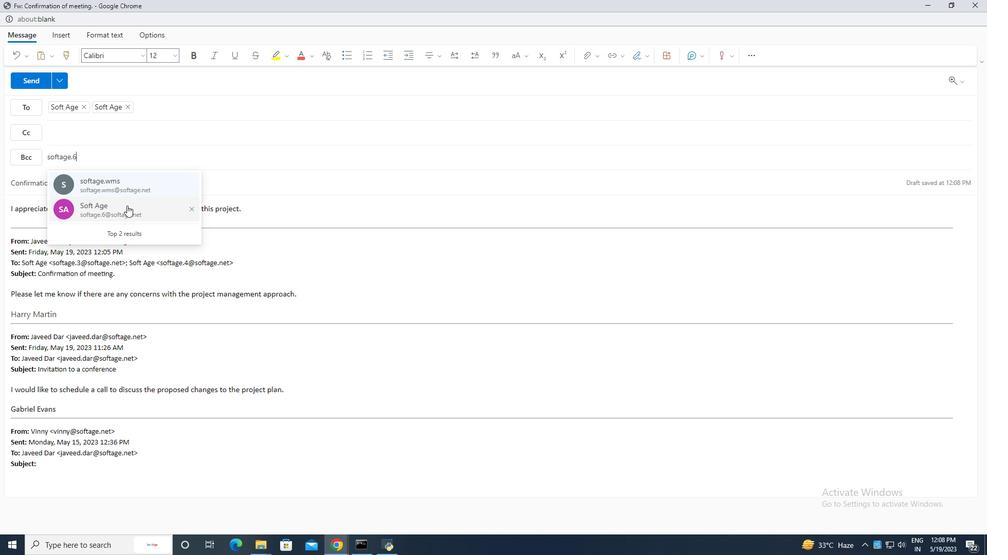
Action: Mouse moved to (633, 59)
Screenshot: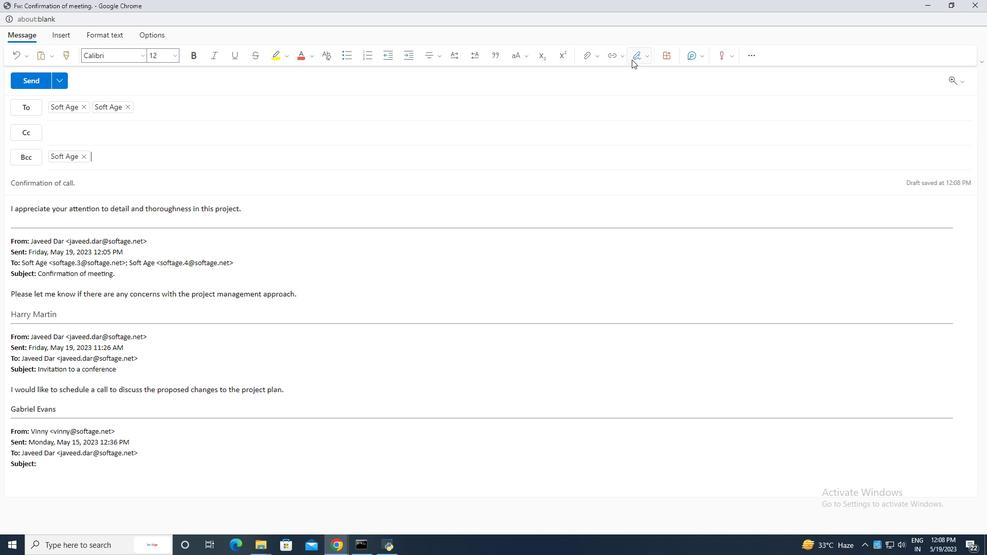 
Action: Mouse pressed left at (633, 59)
Screenshot: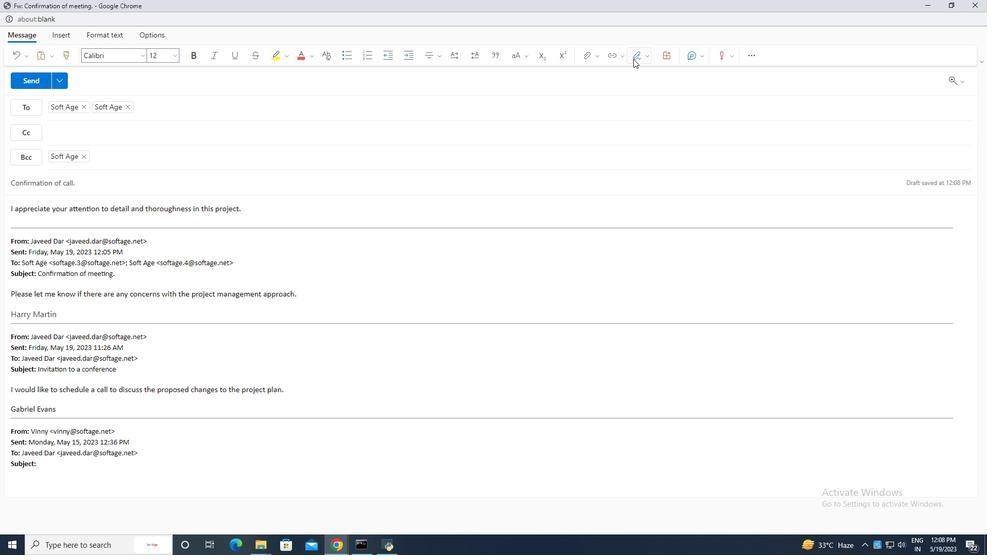 
Action: Mouse moved to (588, 338)
Screenshot: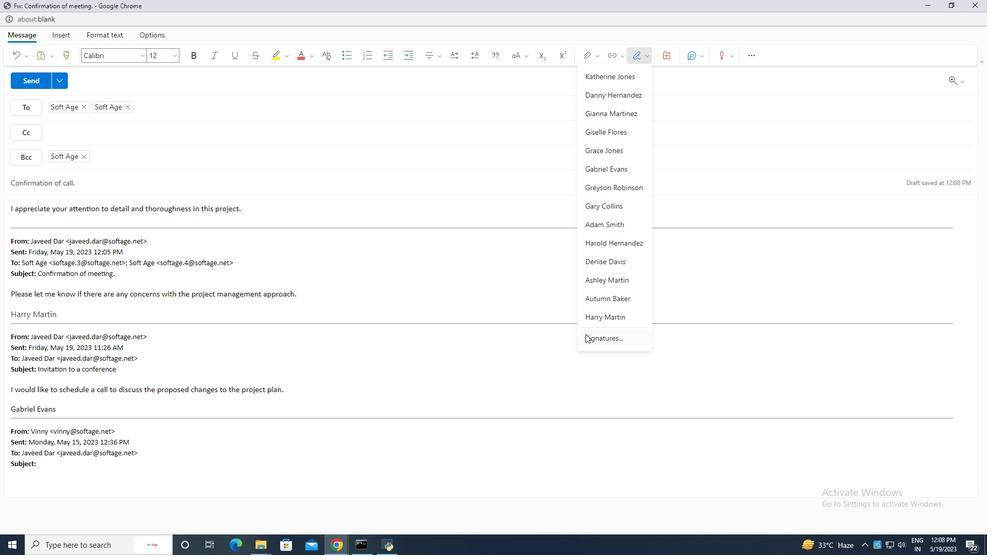 
Action: Mouse pressed left at (588, 338)
Screenshot: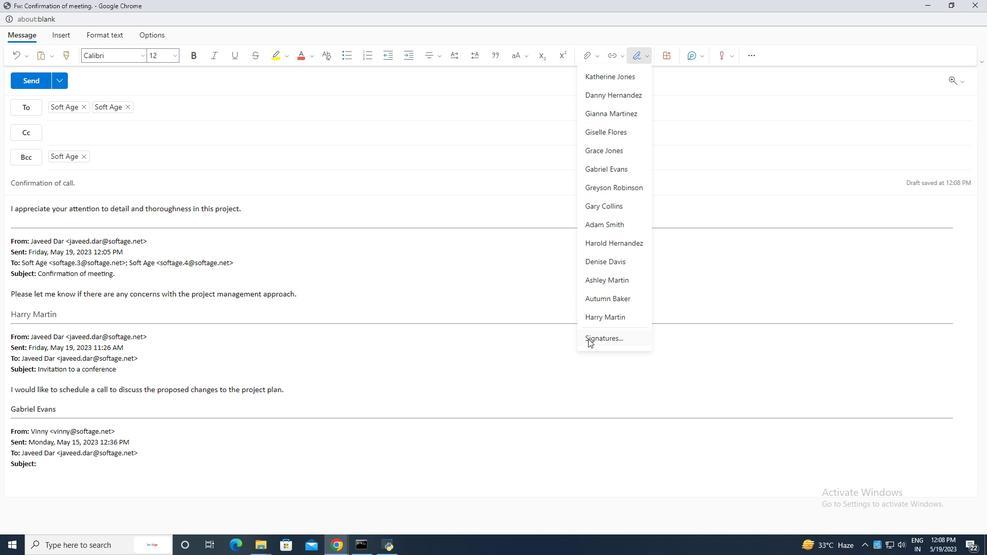 
Action: Mouse moved to (433, 143)
Screenshot: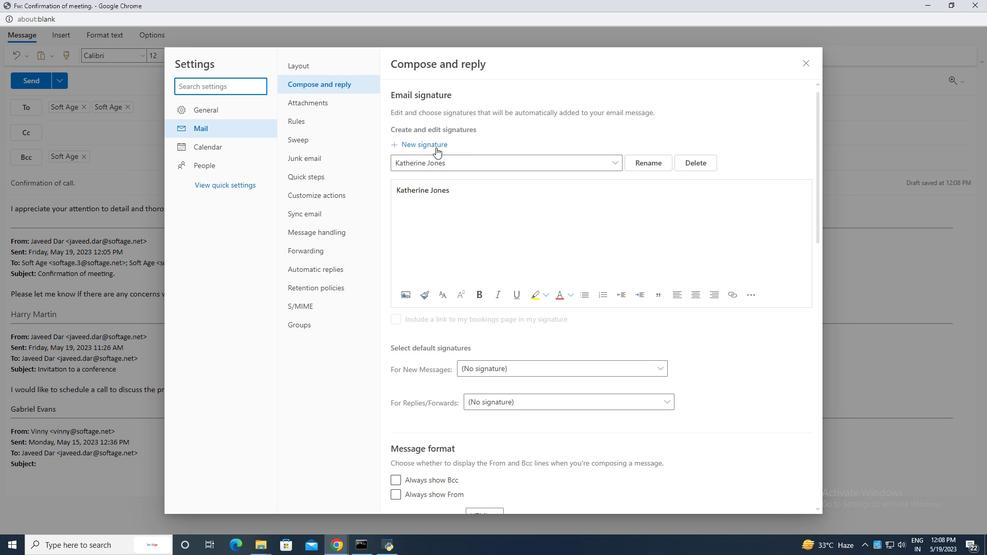 
Action: Mouse pressed left at (433, 143)
Screenshot: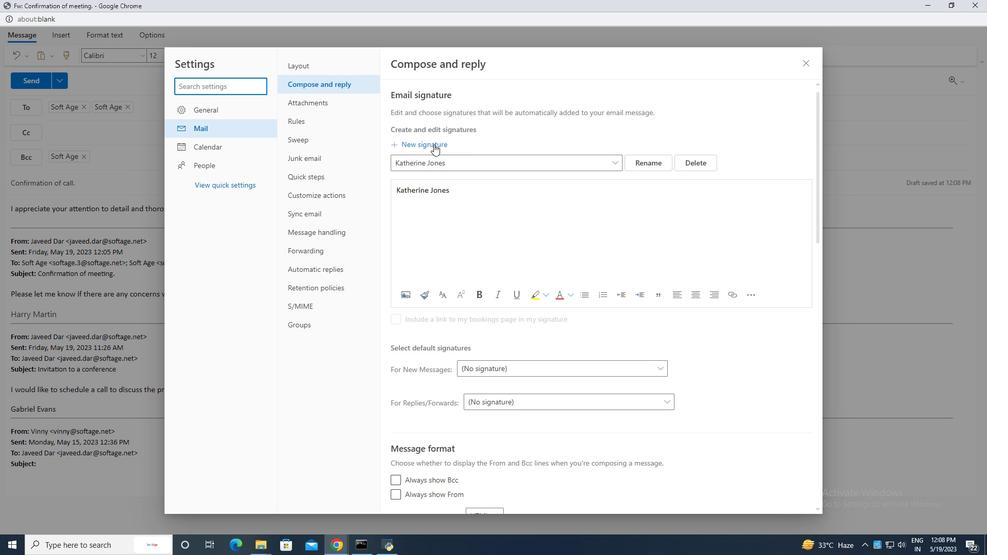 
Action: Mouse moved to (445, 164)
Screenshot: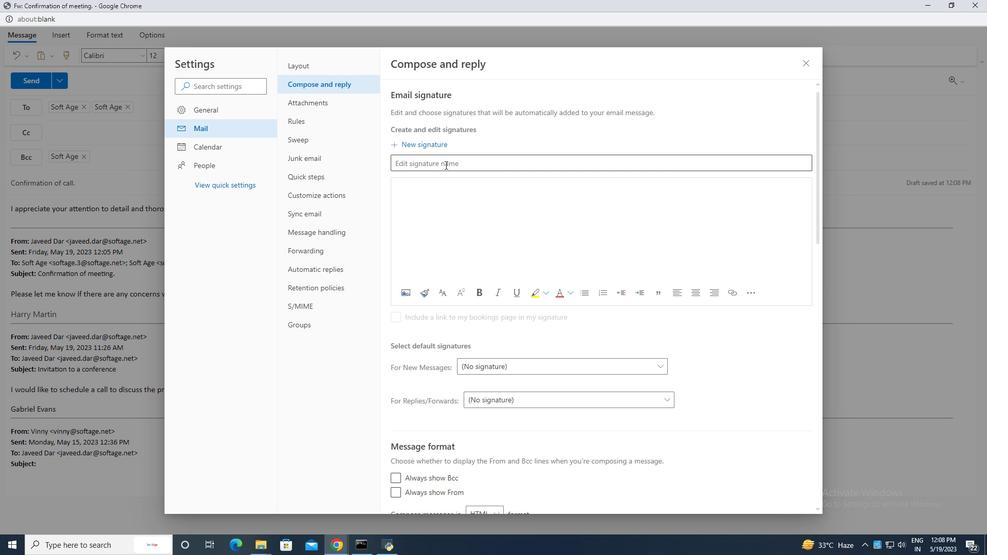 
Action: Mouse pressed left at (445, 164)
Screenshot: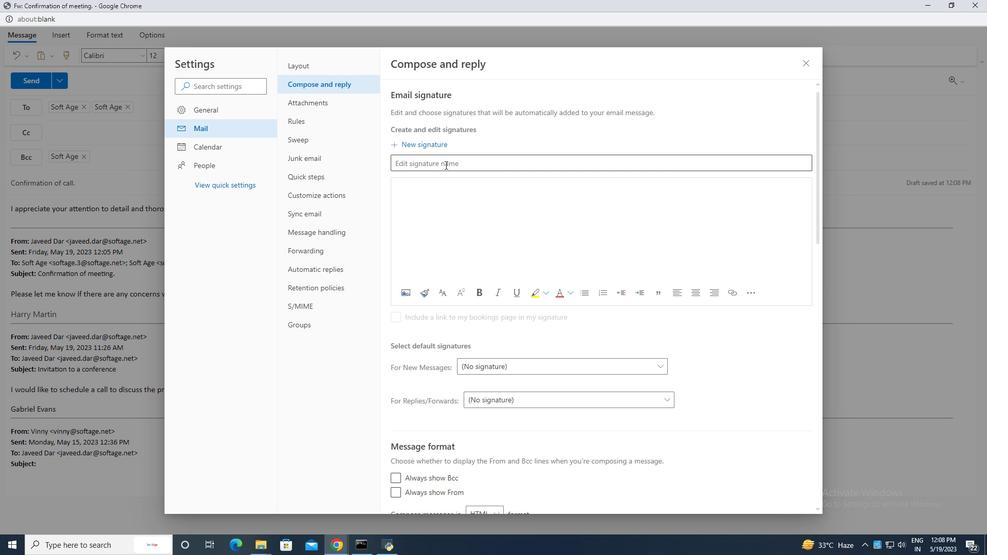 
Action: Key pressed <Key.caps_lock>H<Key.caps_lock>aven<Key.space><Key.caps_lock>T<Key.caps_lock>urner
Screenshot: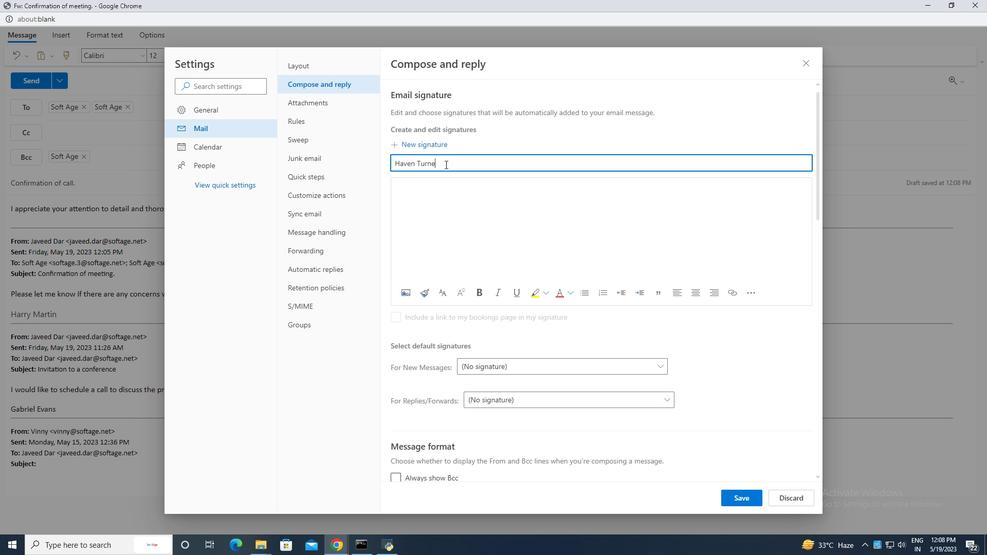 
Action: Mouse moved to (394, 164)
Screenshot: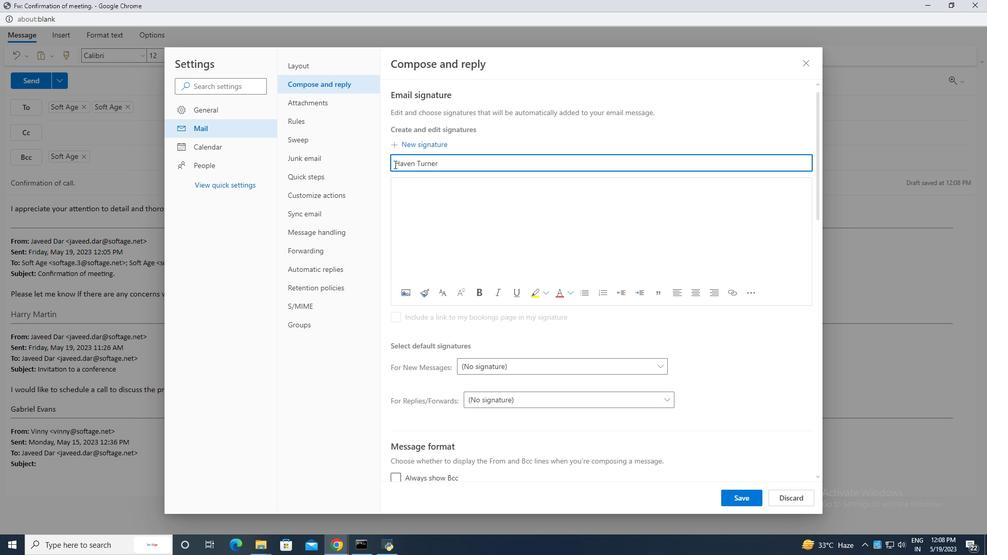 
Action: Mouse pressed left at (394, 164)
Screenshot: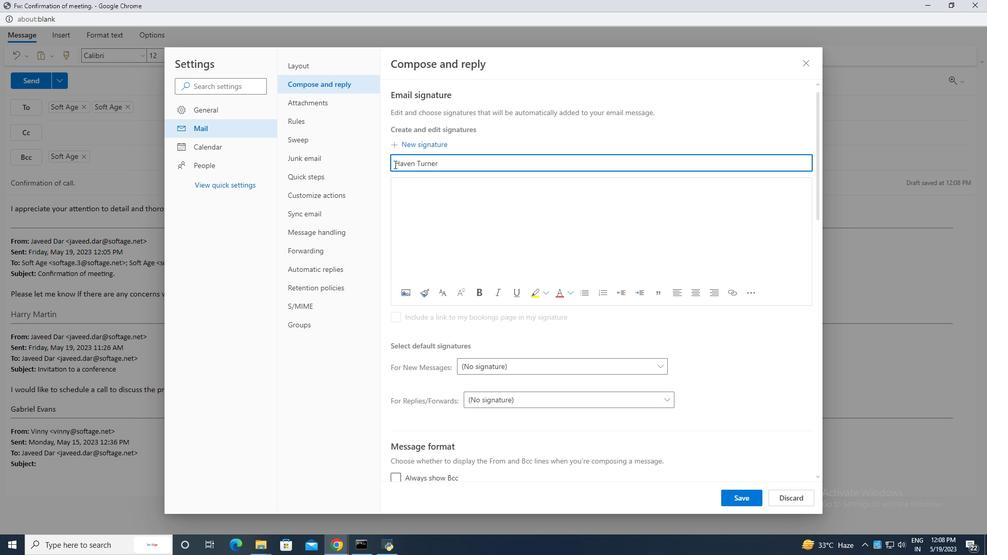 
Action: Mouse moved to (440, 167)
Screenshot: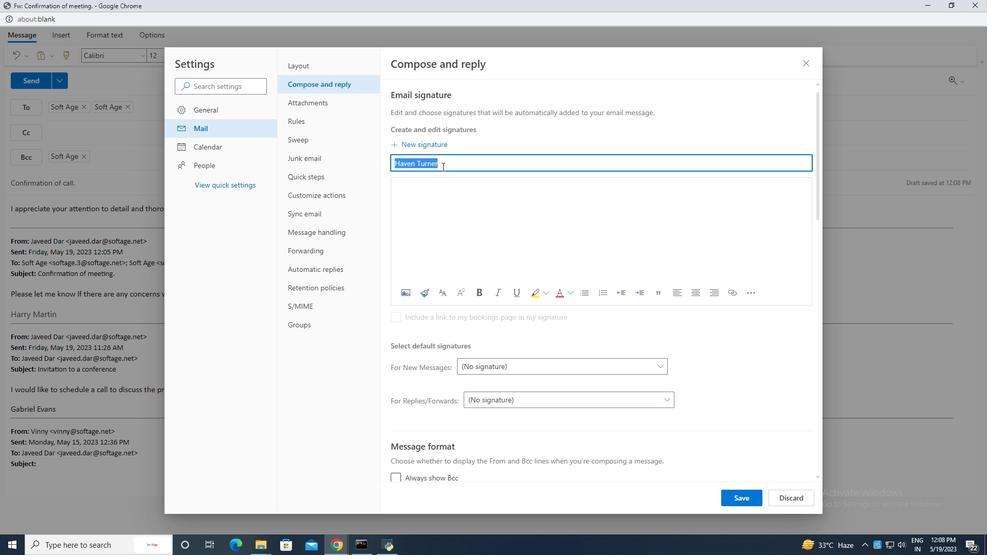 
Action: Key pressed ctrl+C
Screenshot: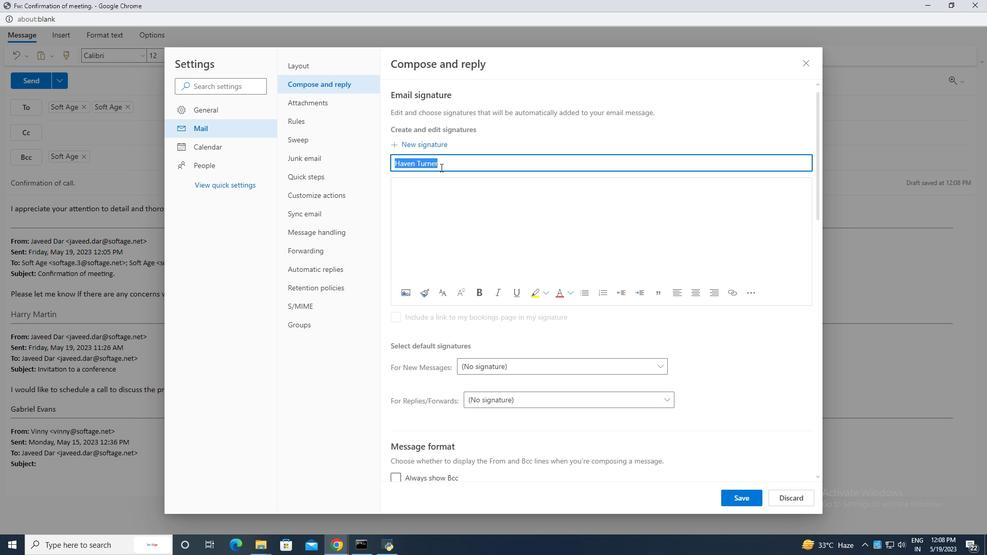 
Action: Mouse moved to (431, 191)
Screenshot: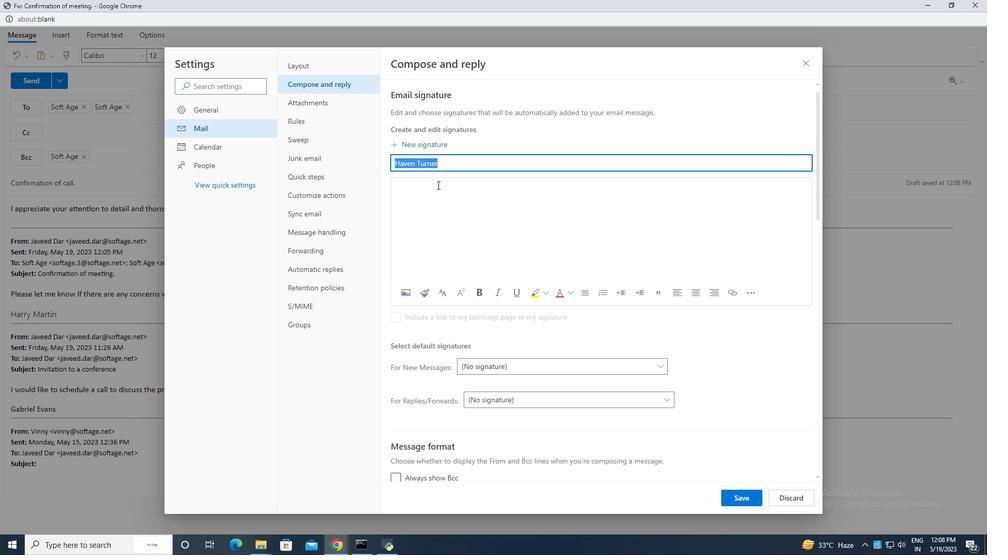 
Action: Mouse pressed left at (431, 191)
Screenshot: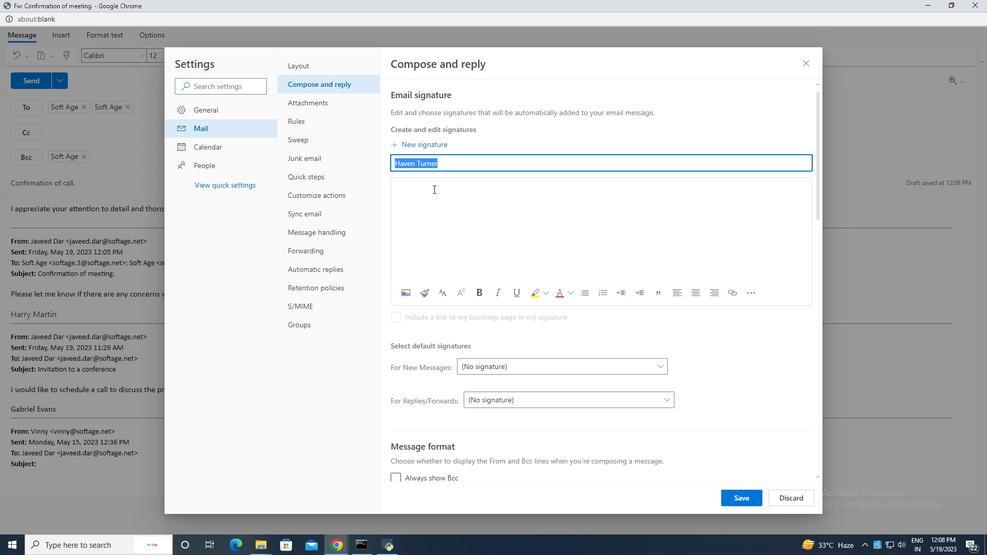 
Action: Mouse moved to (429, 191)
Screenshot: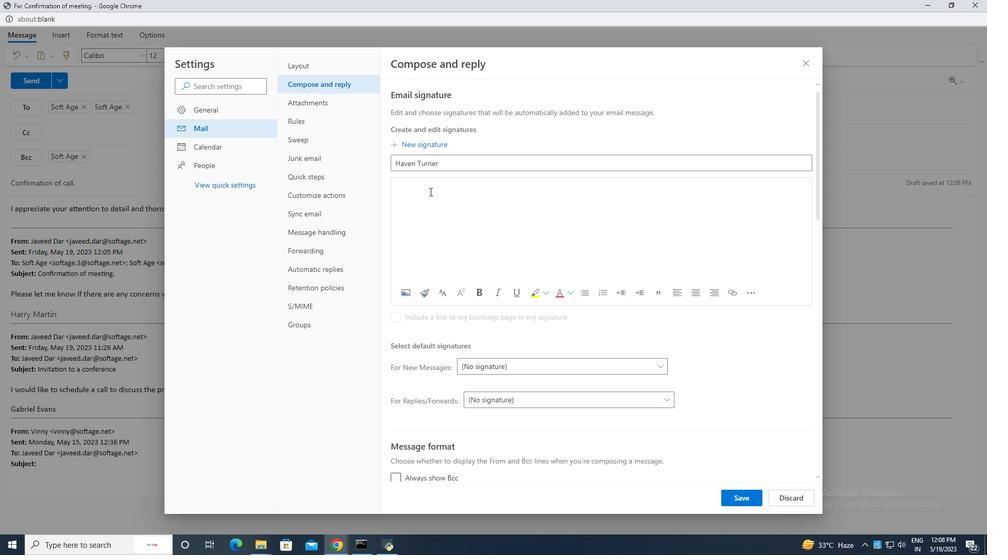 
Action: Key pressed ctrl+V
Screenshot: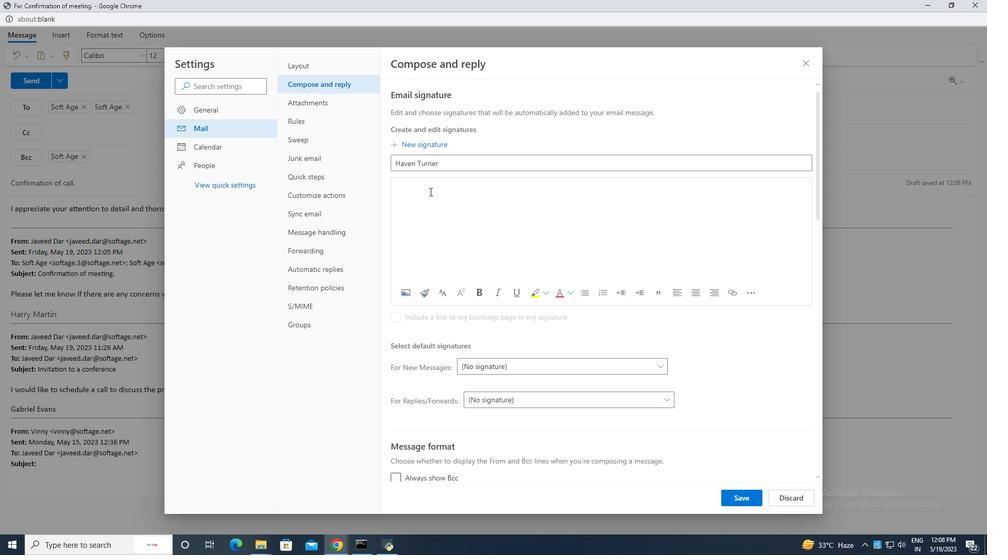 
Action: Mouse moved to (746, 493)
Screenshot: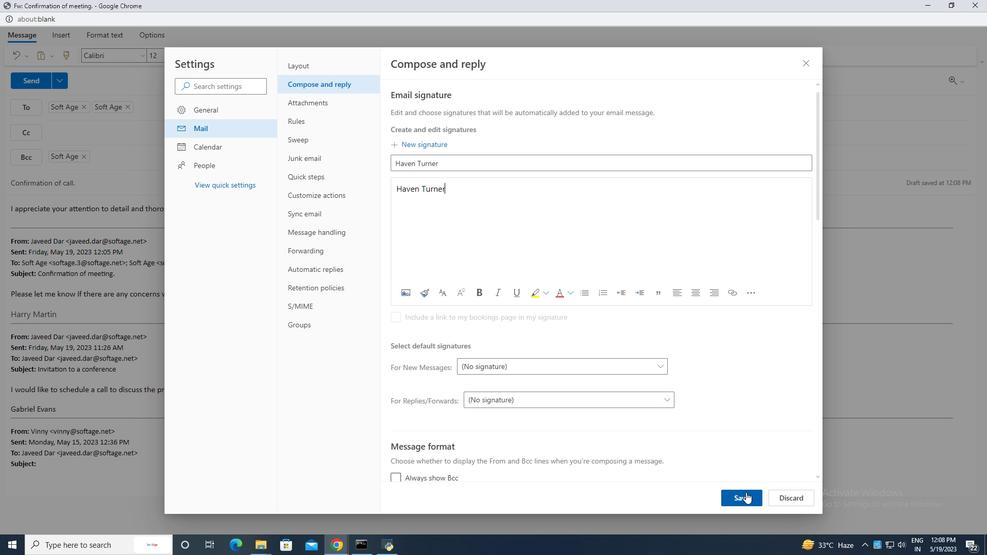 
Action: Mouse pressed left at (746, 493)
Screenshot: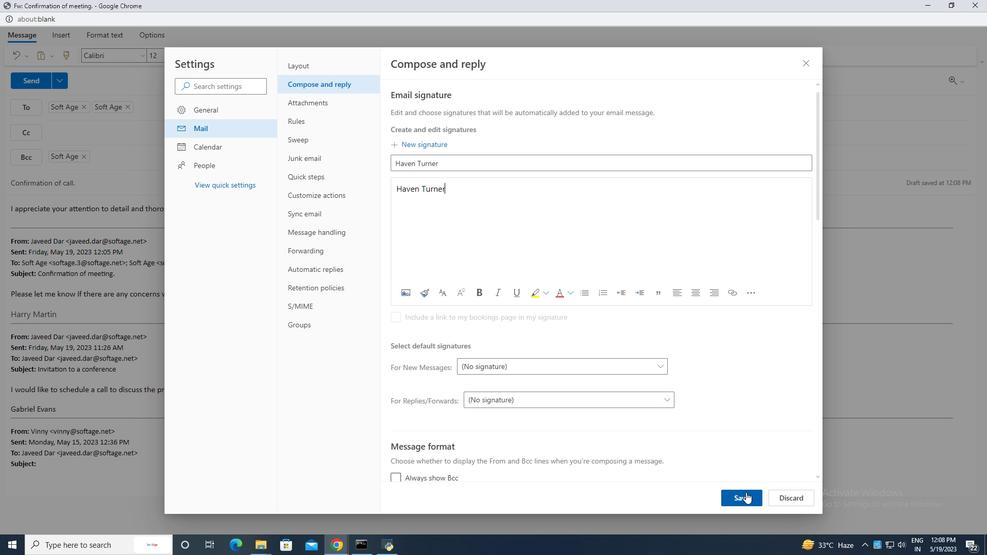 
Action: Mouse moved to (803, 63)
Screenshot: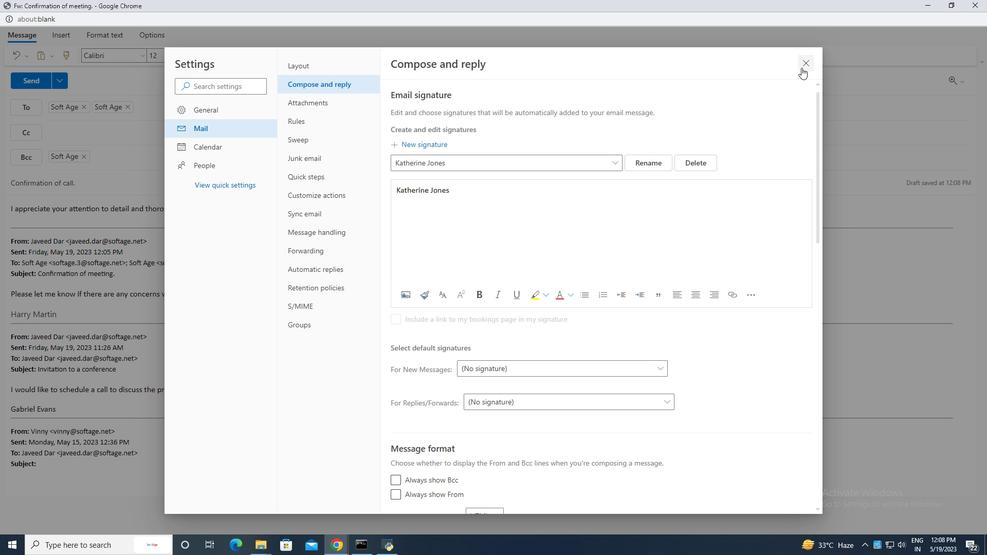 
Action: Mouse pressed left at (803, 63)
Screenshot: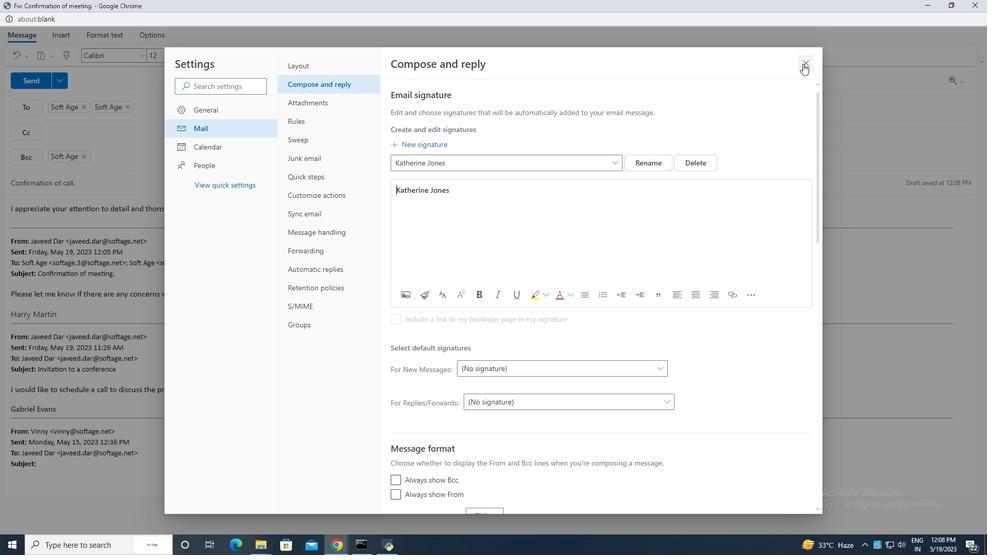 
Action: Mouse moved to (638, 57)
Screenshot: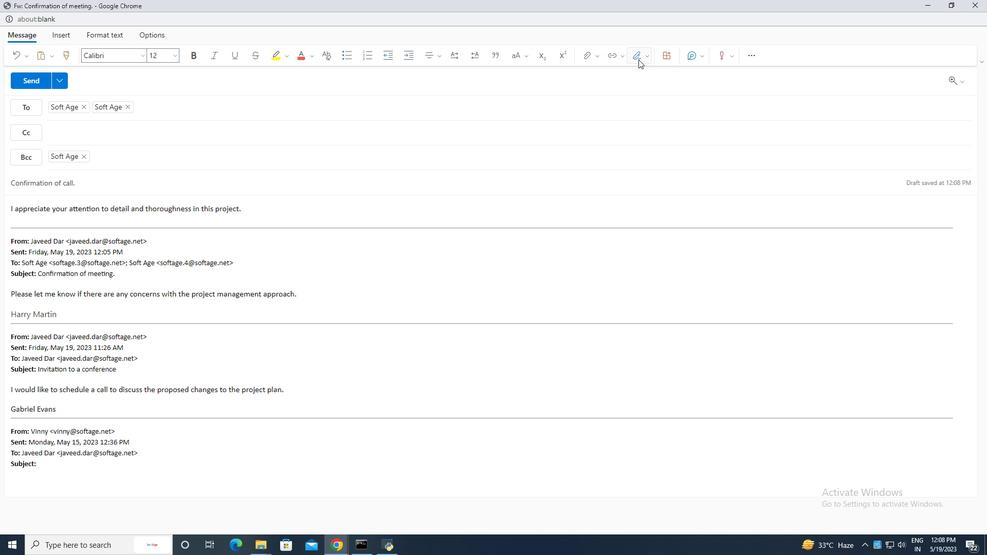 
Action: Mouse pressed left at (638, 57)
Screenshot: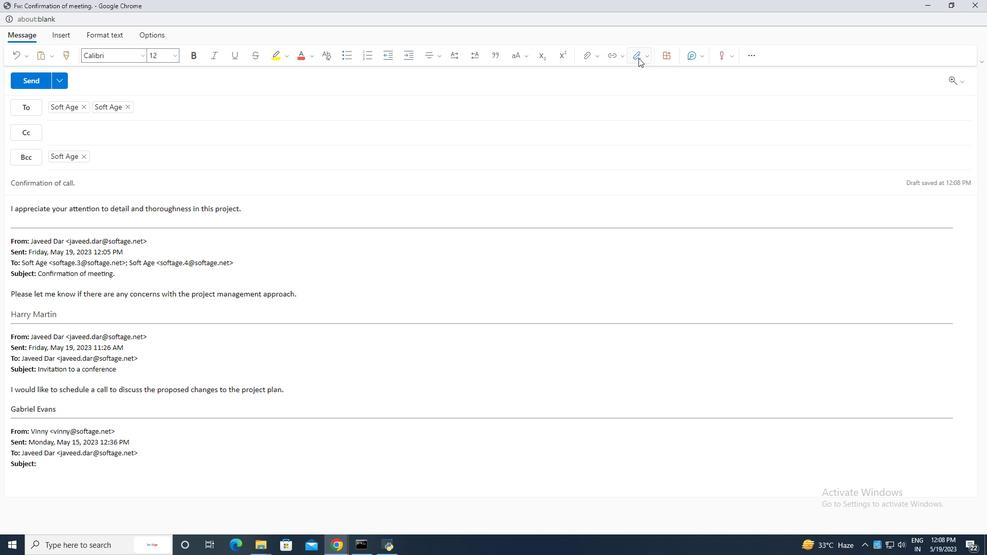 
Action: Mouse moved to (600, 330)
Screenshot: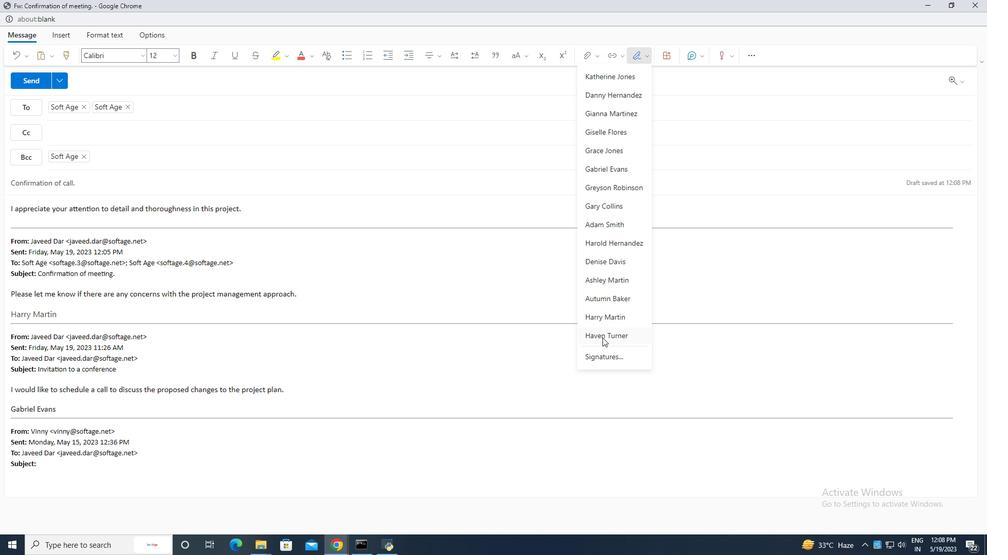 
Action: Mouse pressed left at (600, 330)
Screenshot: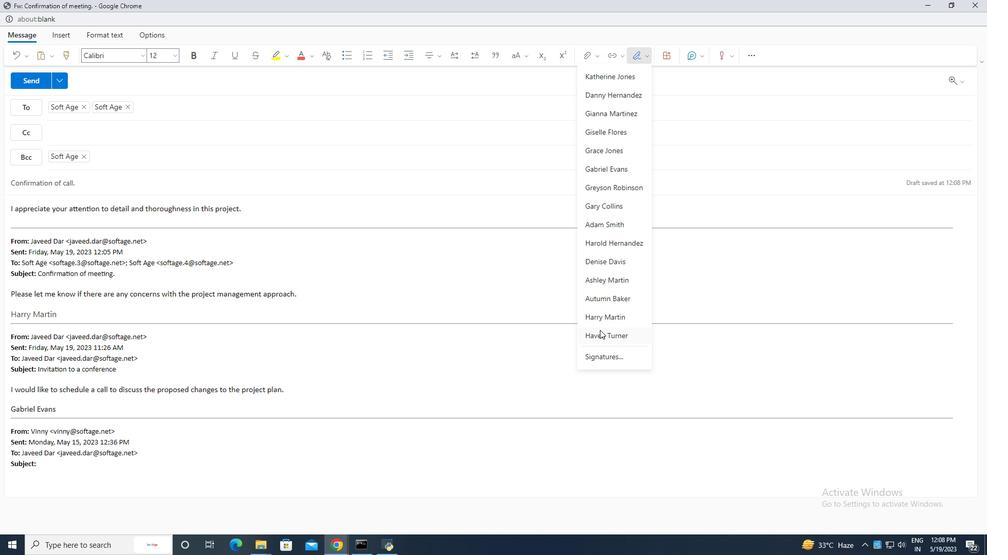 
Action: Mouse moved to (29, 81)
Screenshot: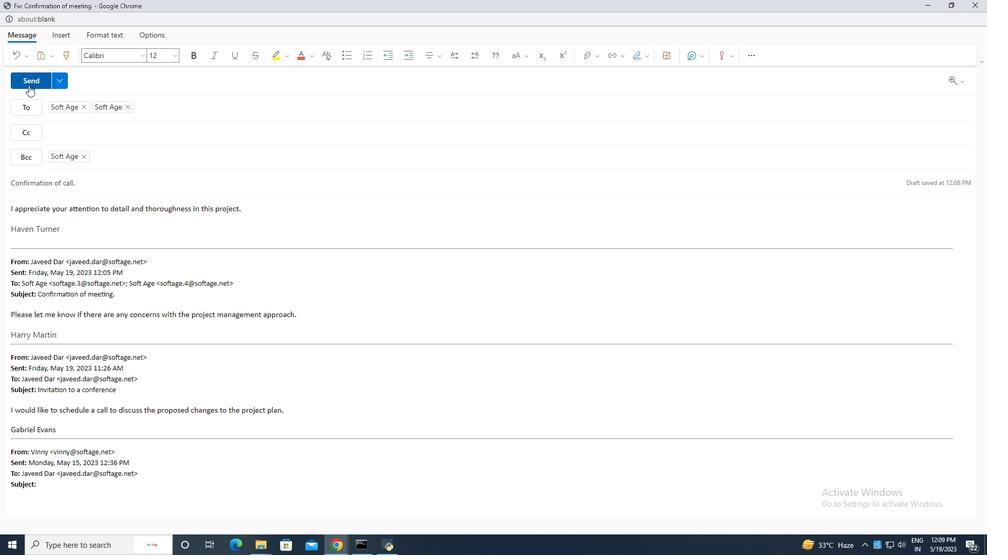 
Action: Mouse pressed left at (29, 81)
Screenshot: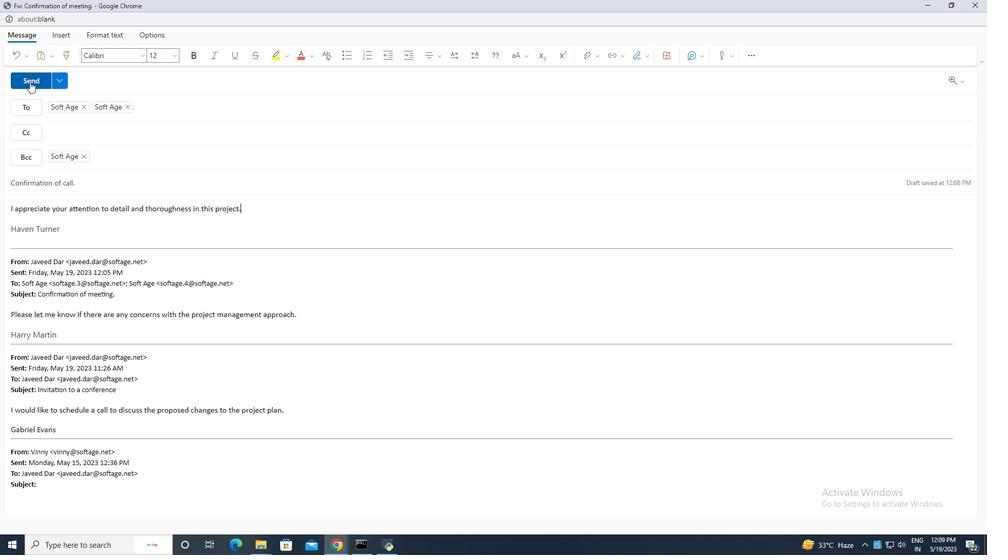 
Action: Mouse moved to (32, 93)
Screenshot: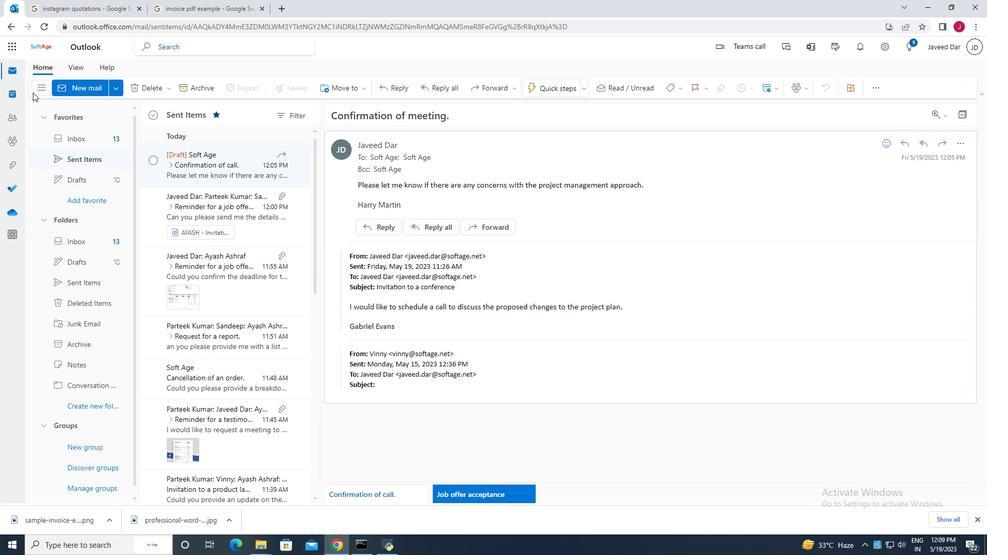 
